 Task: Search one way flight ticket for 4 adults, 2 children, 2 infants in seat and 1 infant on lap in premium economy from Mesa: Phoenix-mesa Gateway Airport (formerly Williams Afb) to Fort Wayne: Fort Wayne International Airport on 5-4-2023. Choice of flights is Alaska. Number of bags: 2 carry on bags. Price is upto 79000. Outbound departure time preference is 23:30.
Action: Mouse moved to (334, 294)
Screenshot: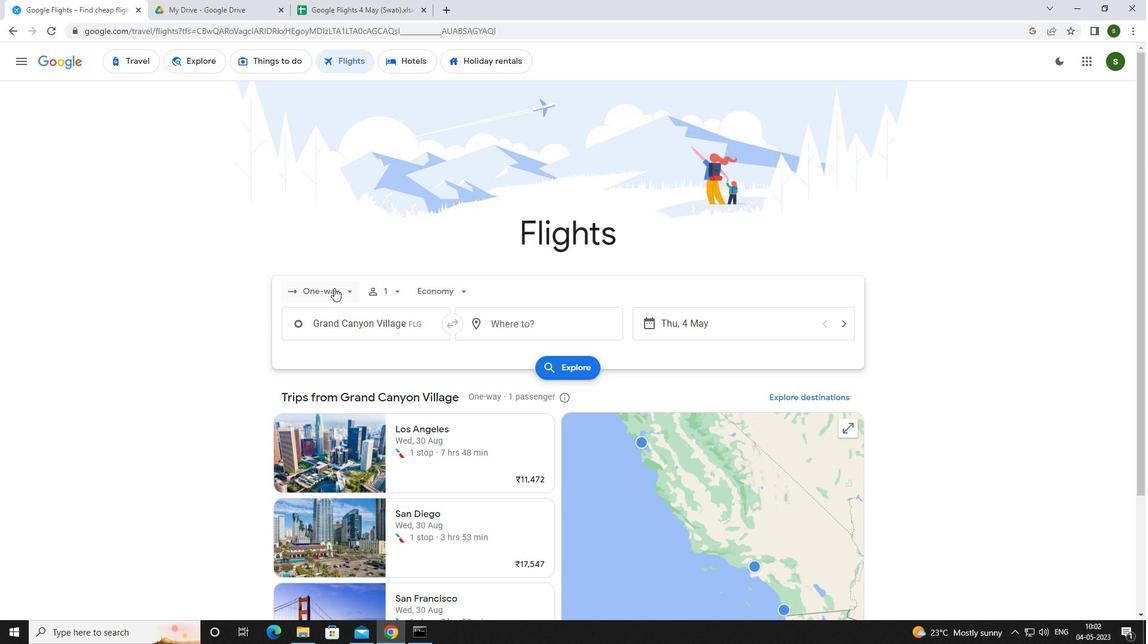 
Action: Mouse pressed left at (334, 294)
Screenshot: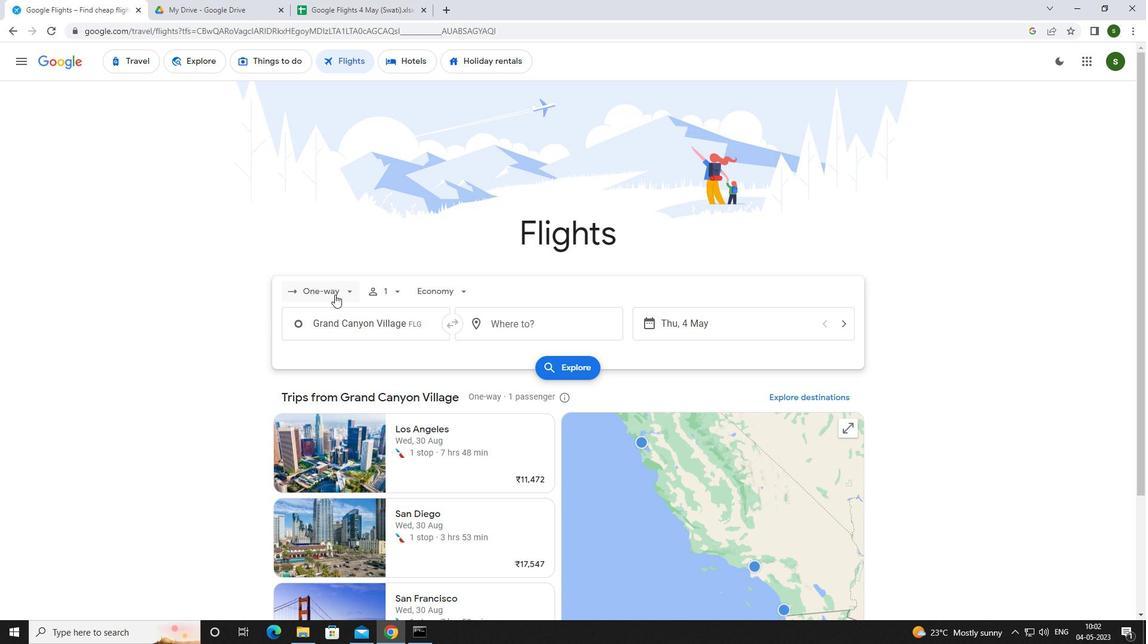 
Action: Mouse moved to (330, 346)
Screenshot: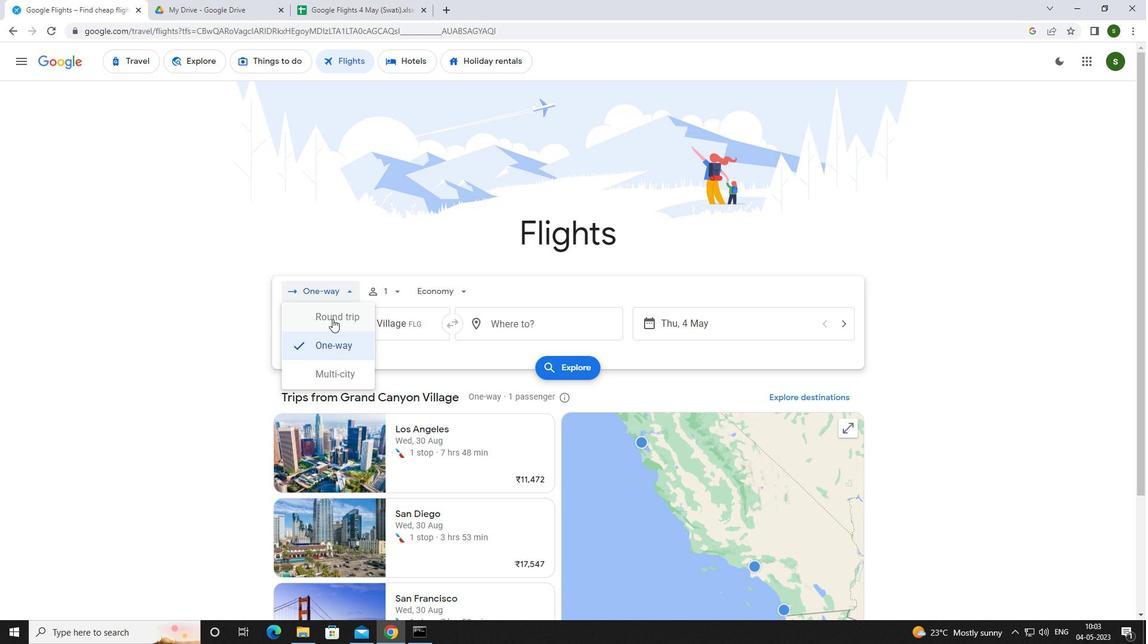 
Action: Mouse pressed left at (330, 346)
Screenshot: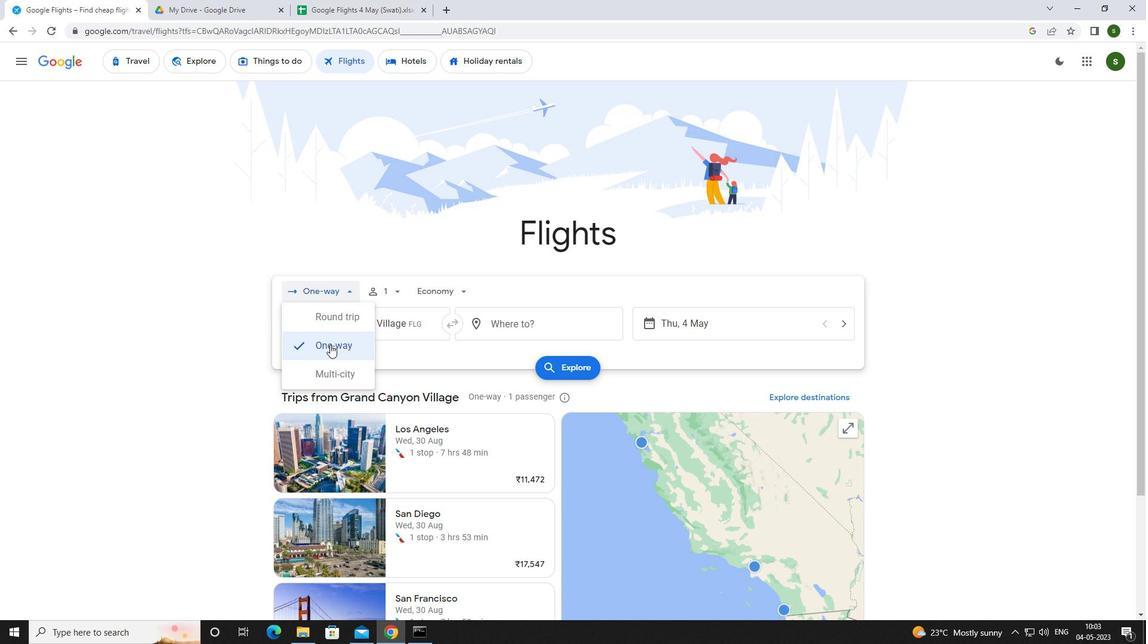 
Action: Mouse moved to (400, 293)
Screenshot: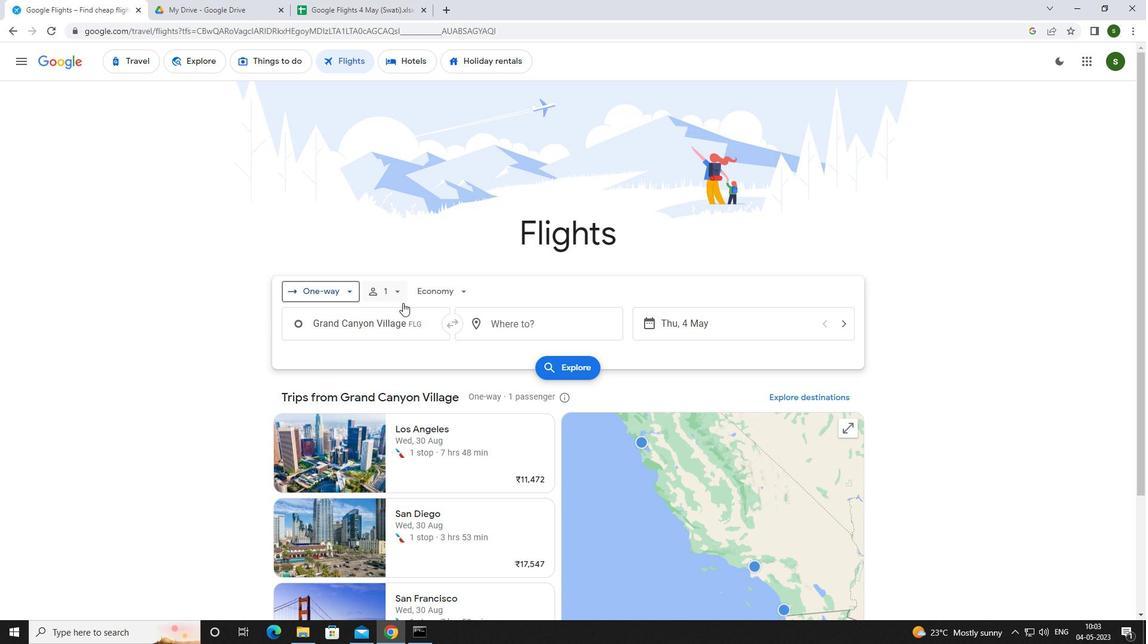 
Action: Mouse pressed left at (400, 293)
Screenshot: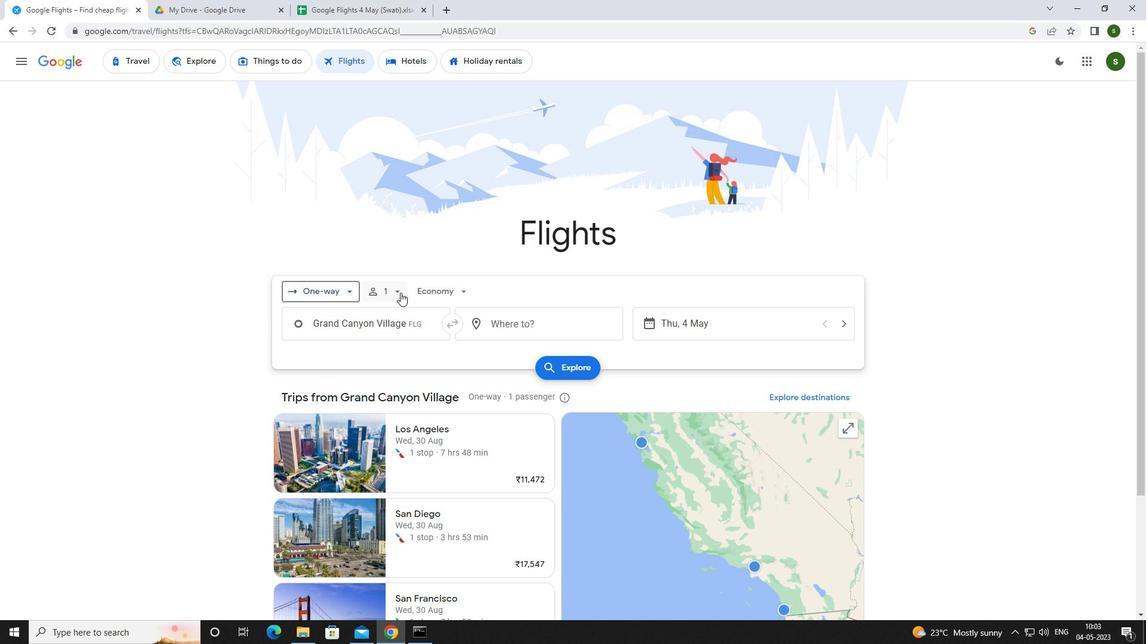 
Action: Mouse moved to (490, 317)
Screenshot: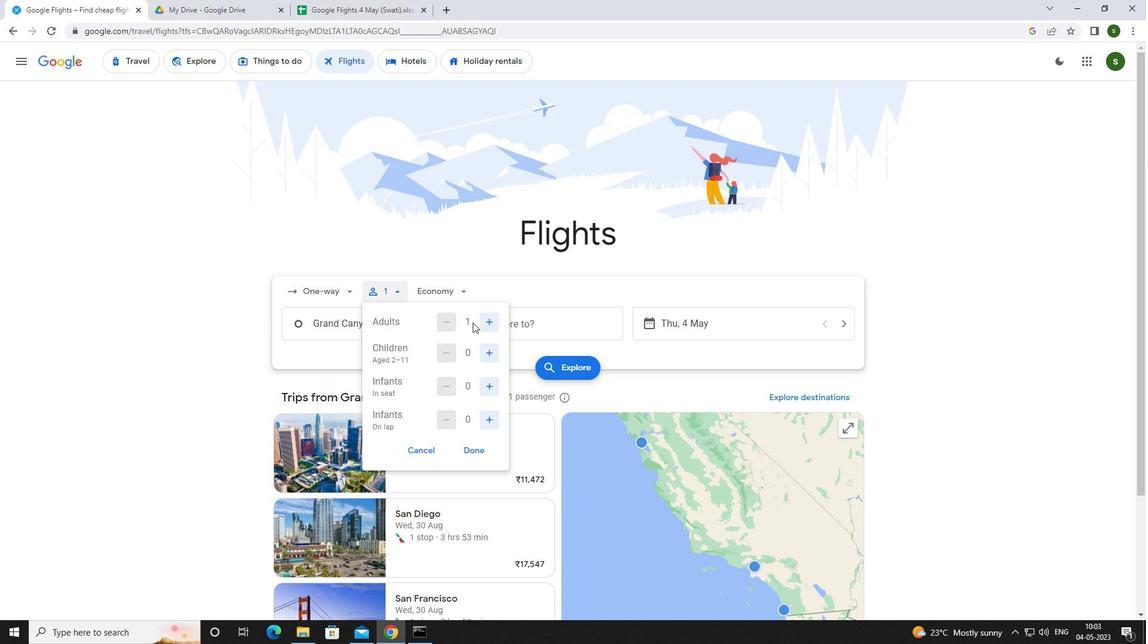 
Action: Mouse pressed left at (490, 317)
Screenshot: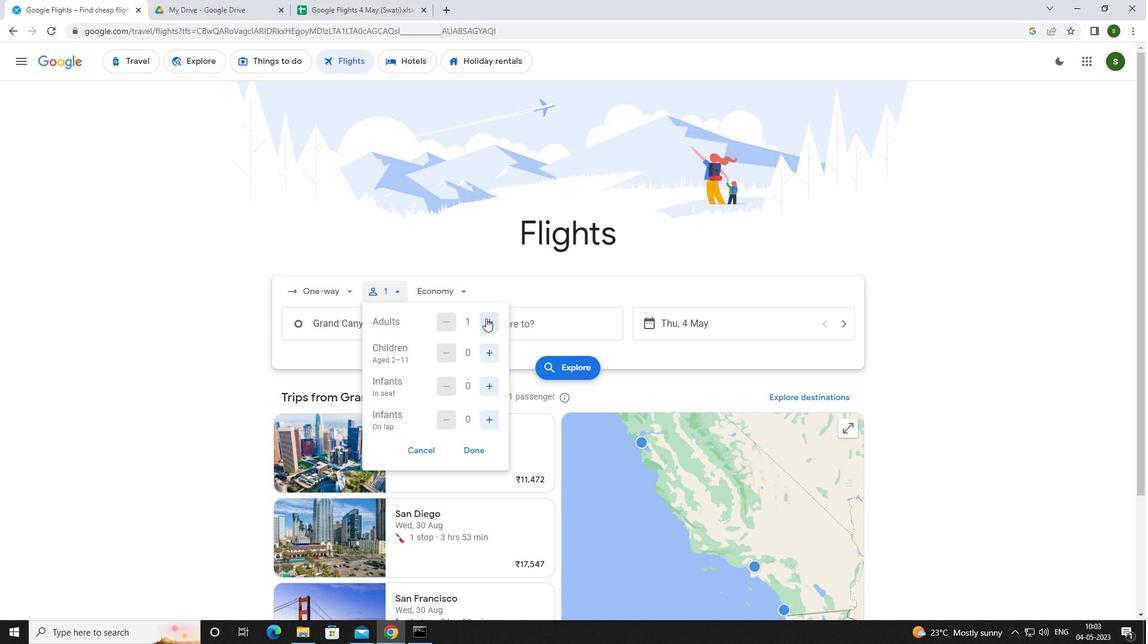 
Action: Mouse pressed left at (490, 317)
Screenshot: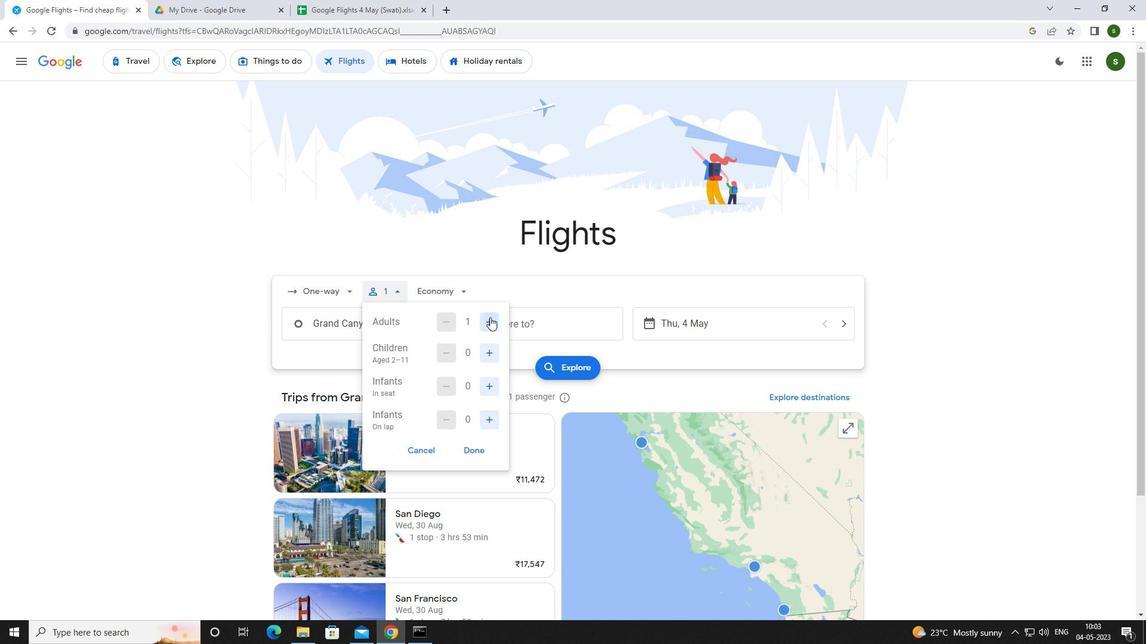 
Action: Mouse pressed left at (490, 317)
Screenshot: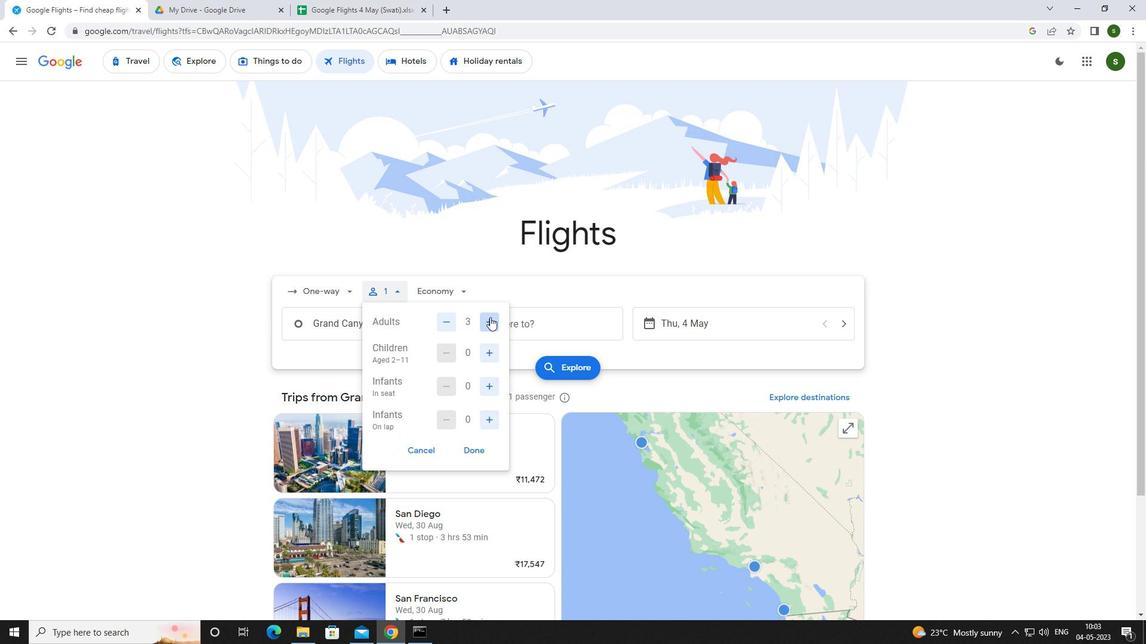 
Action: Mouse moved to (488, 360)
Screenshot: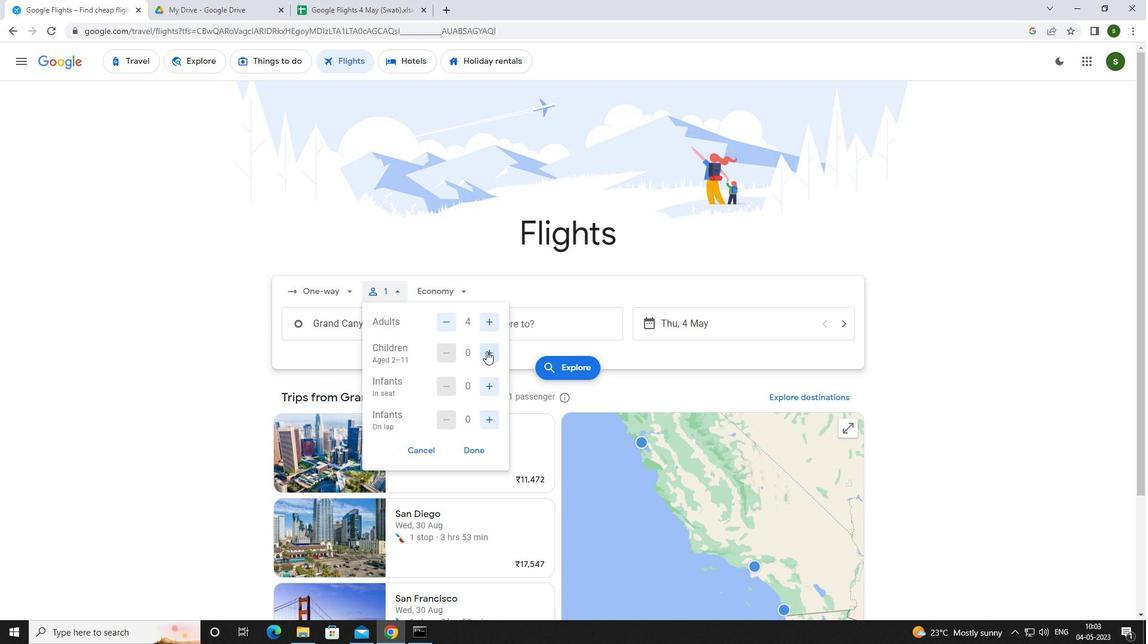 
Action: Mouse pressed left at (488, 360)
Screenshot: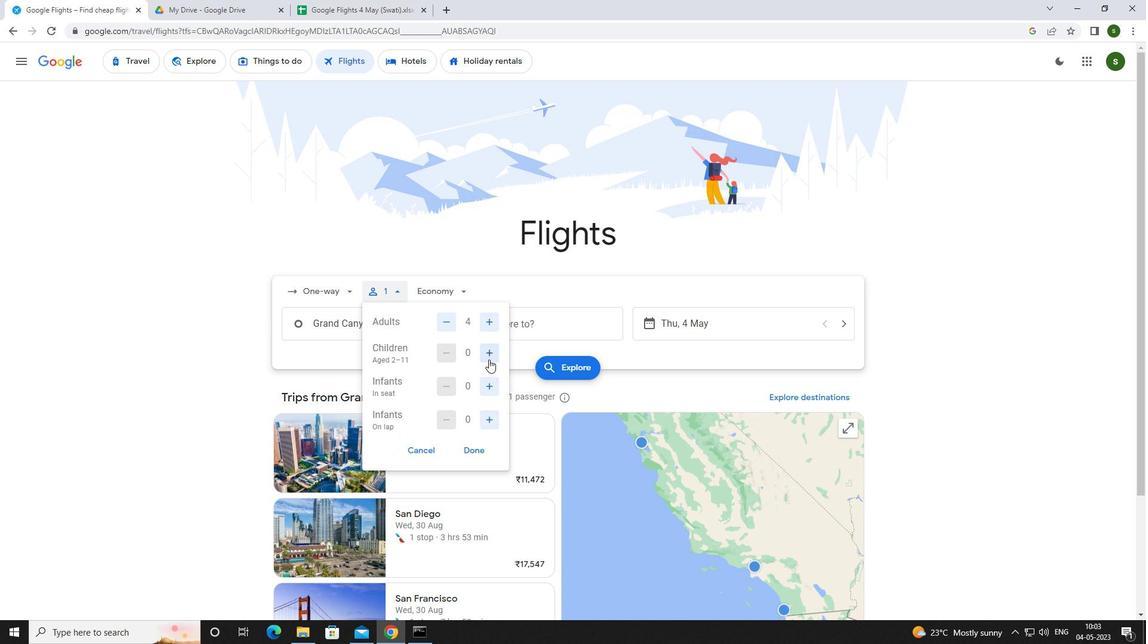 
Action: Mouse pressed left at (488, 360)
Screenshot: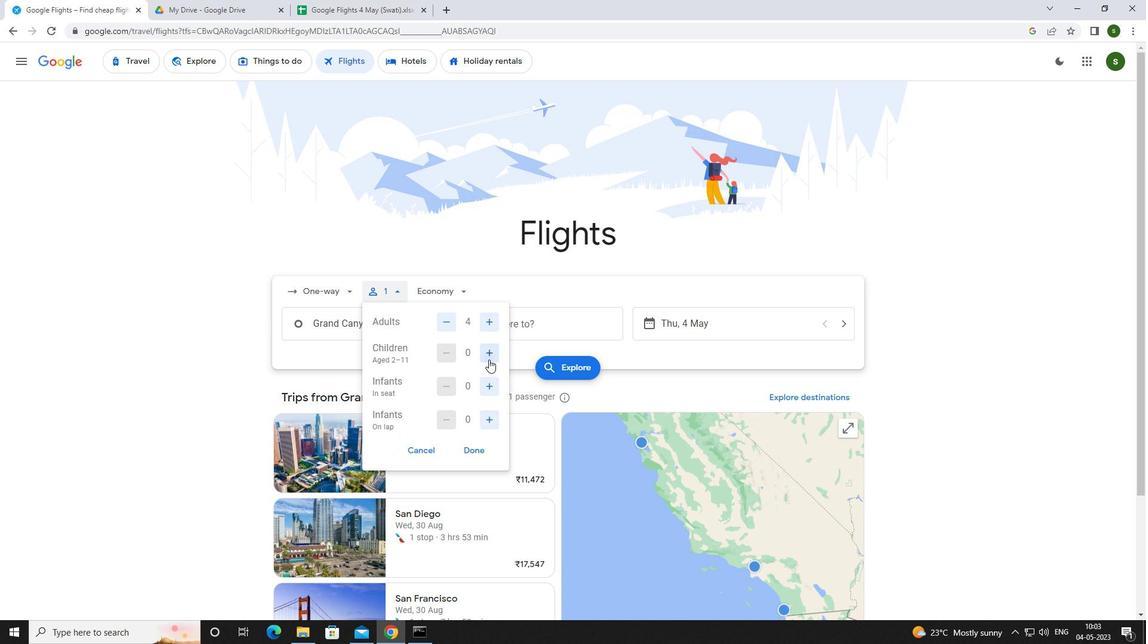 
Action: Mouse moved to (493, 386)
Screenshot: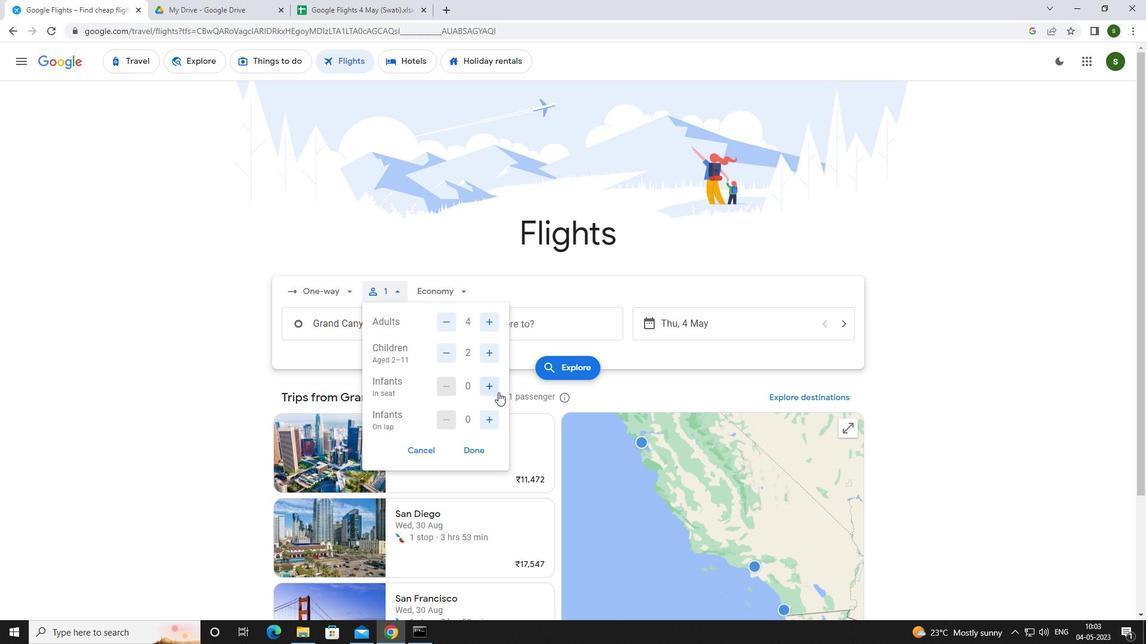 
Action: Mouse pressed left at (493, 386)
Screenshot: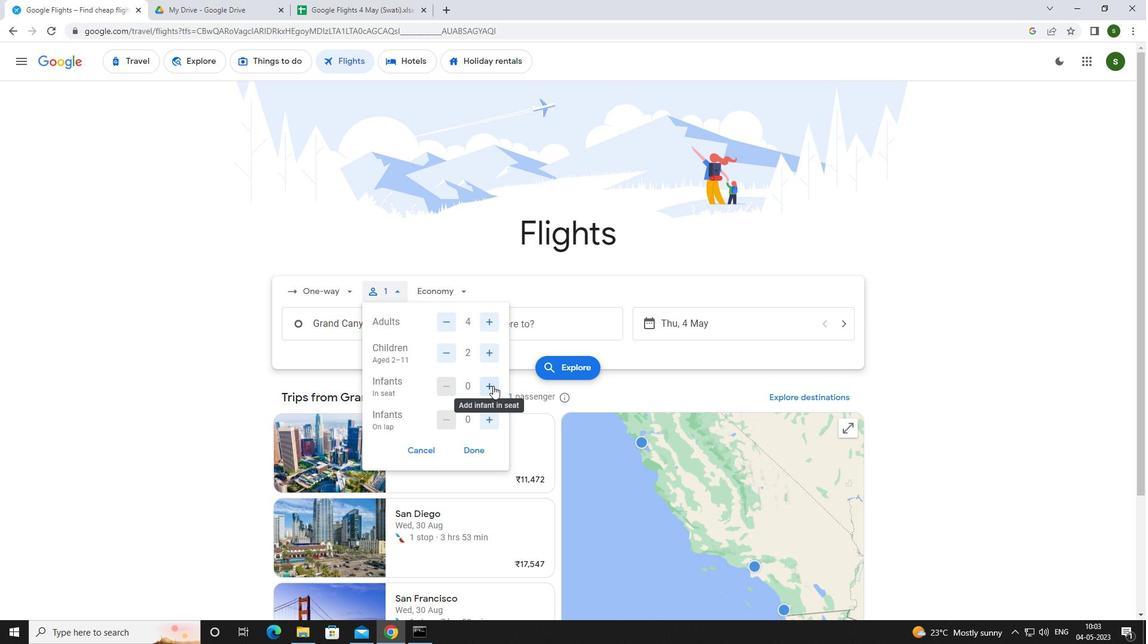 
Action: Mouse pressed left at (493, 386)
Screenshot: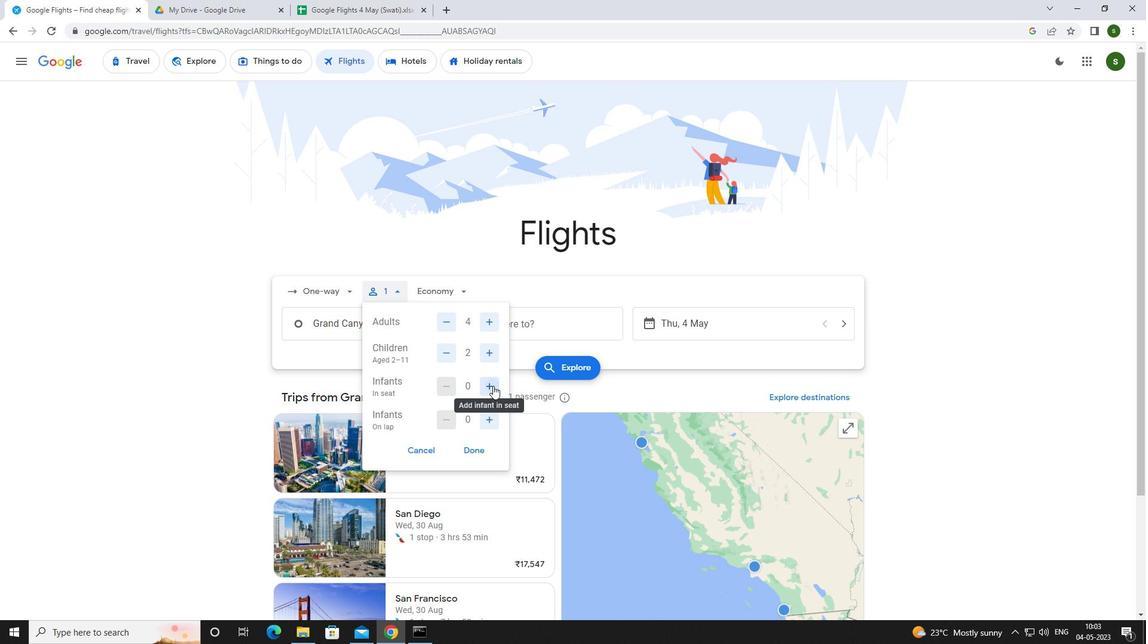 
Action: Mouse moved to (491, 417)
Screenshot: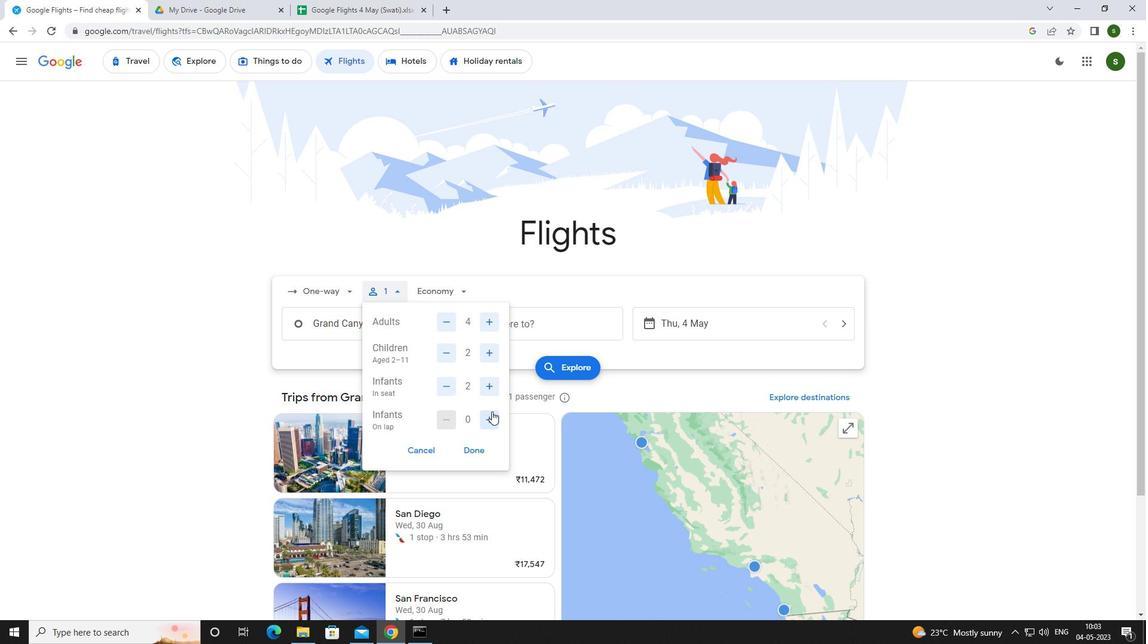 
Action: Mouse pressed left at (491, 417)
Screenshot: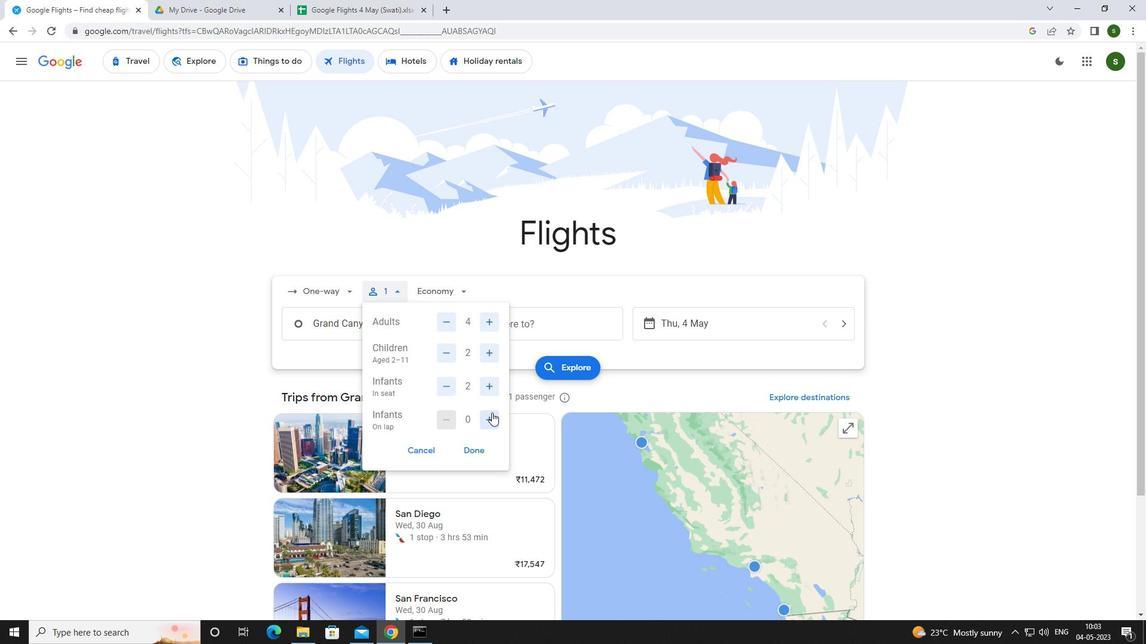 
Action: Mouse moved to (456, 288)
Screenshot: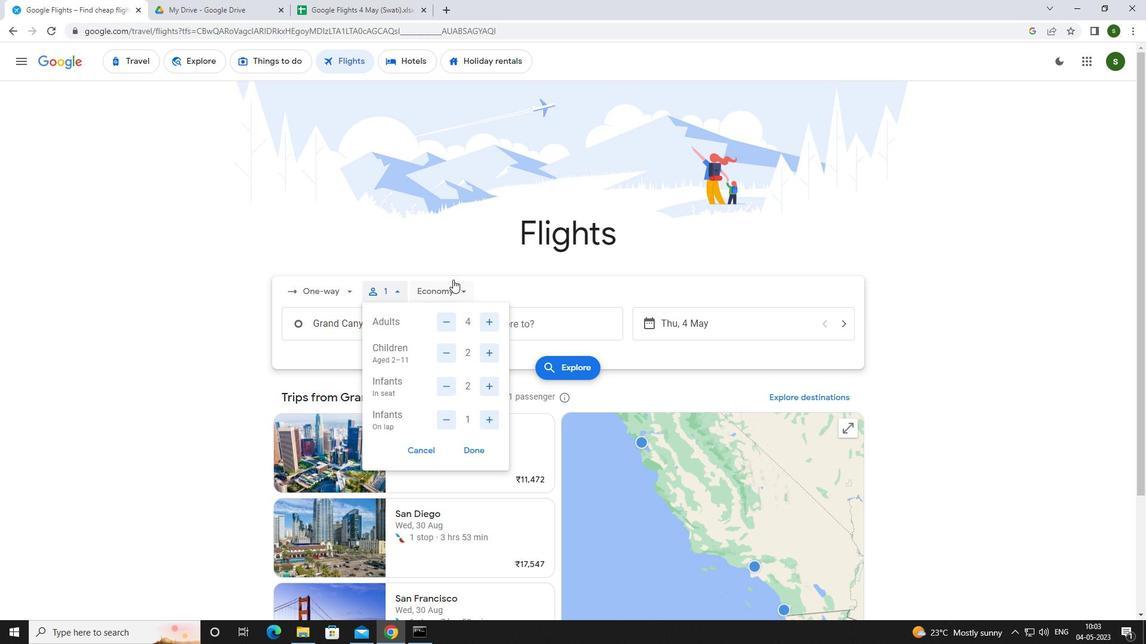 
Action: Mouse pressed left at (456, 288)
Screenshot: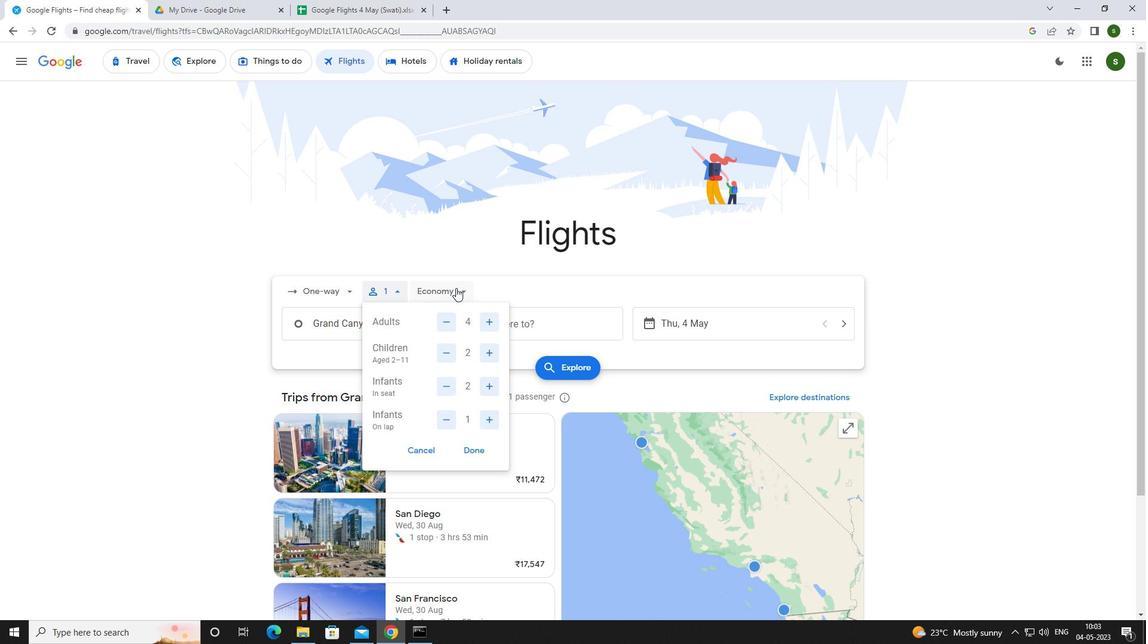 
Action: Mouse moved to (466, 346)
Screenshot: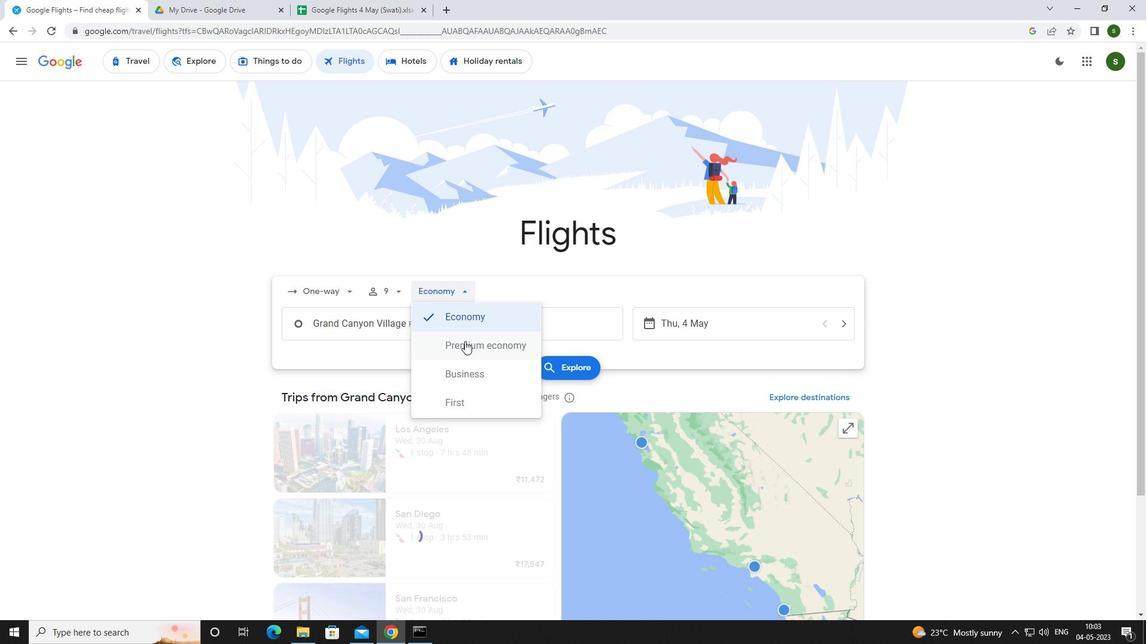 
Action: Mouse pressed left at (466, 346)
Screenshot: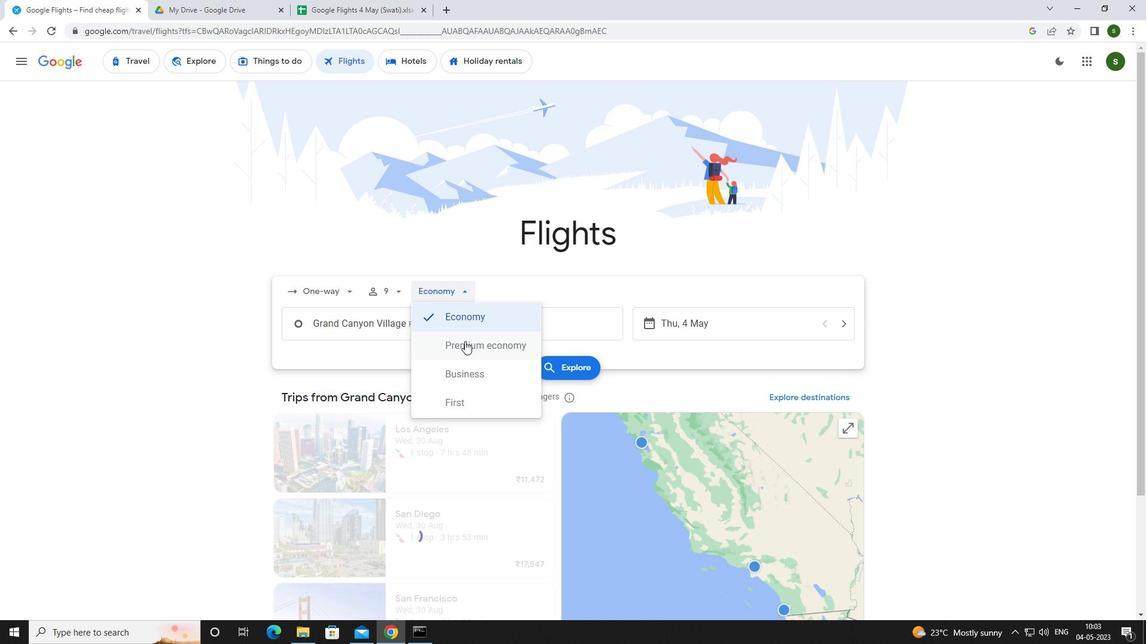 
Action: Mouse moved to (425, 321)
Screenshot: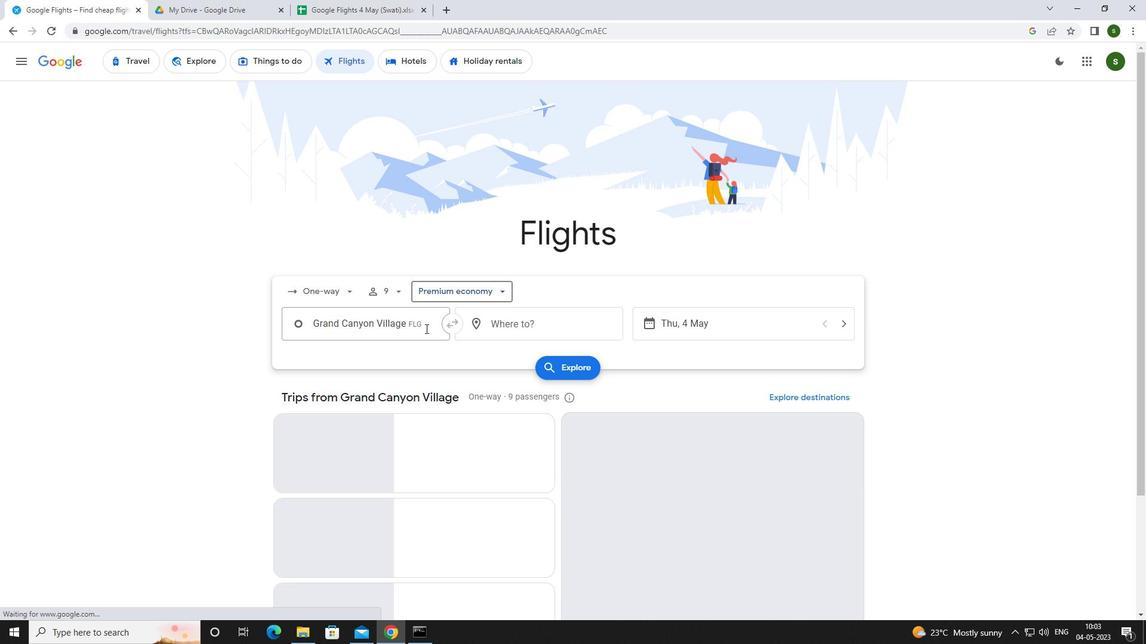 
Action: Mouse pressed left at (425, 321)
Screenshot: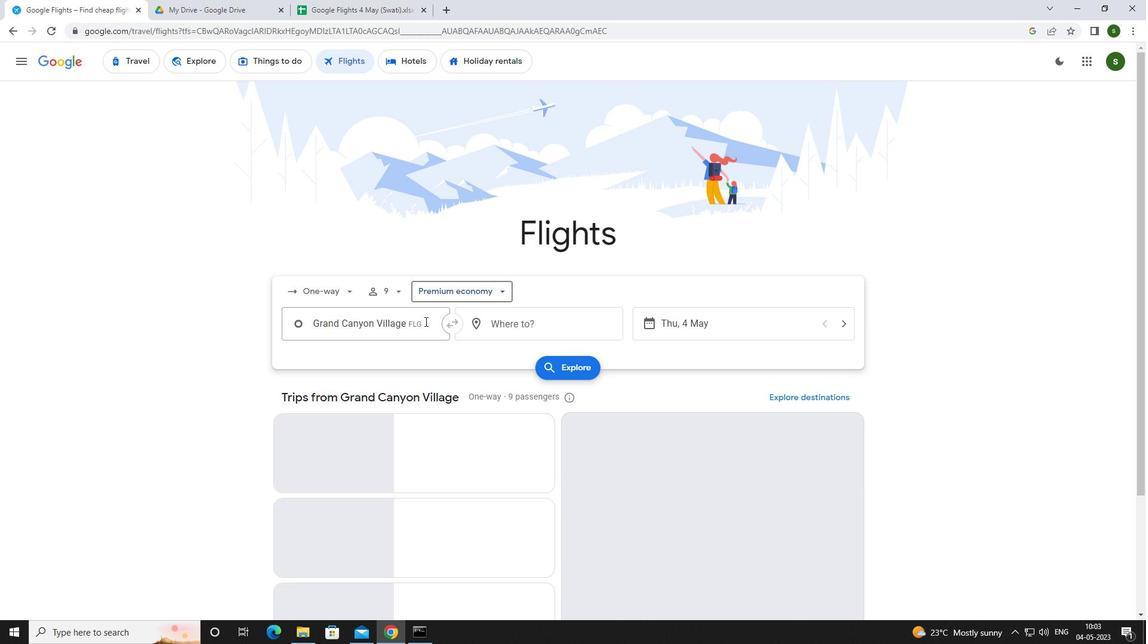 
Action: Key pressed <Key.caps_lock>m<Key.caps_lock>esa
Screenshot: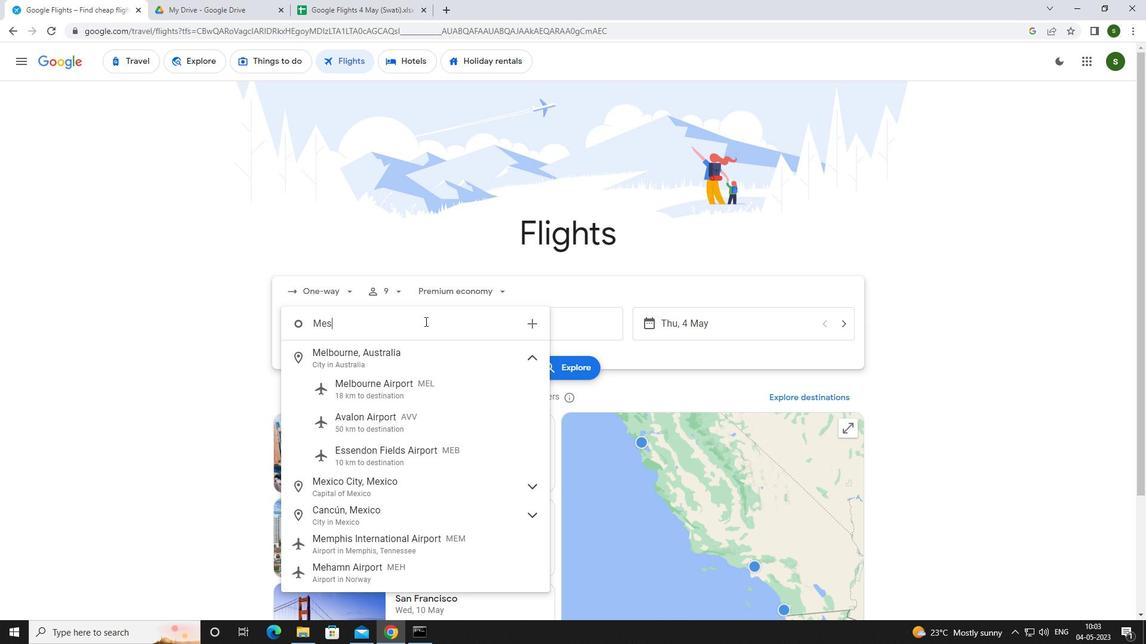 
Action: Mouse moved to (440, 537)
Screenshot: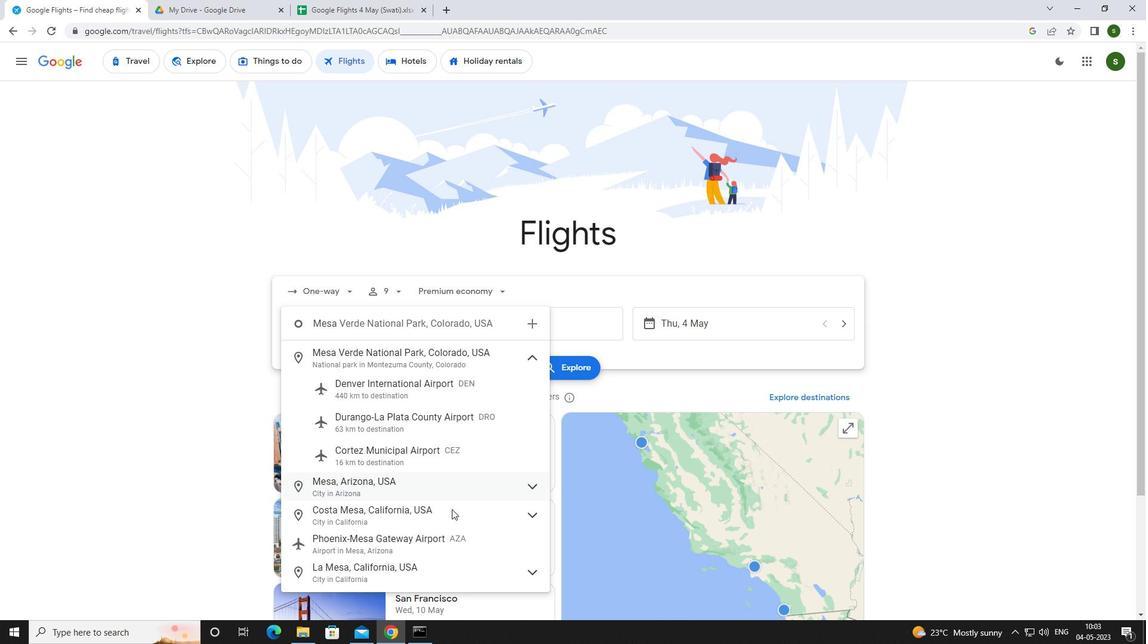 
Action: Mouse pressed left at (440, 537)
Screenshot: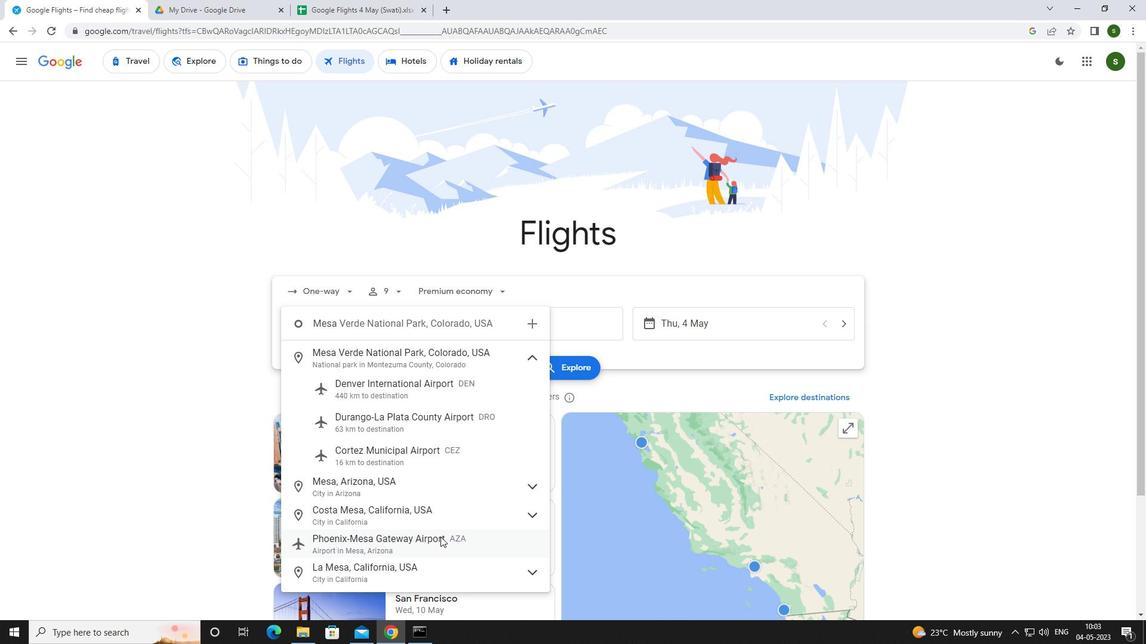 
Action: Mouse moved to (531, 321)
Screenshot: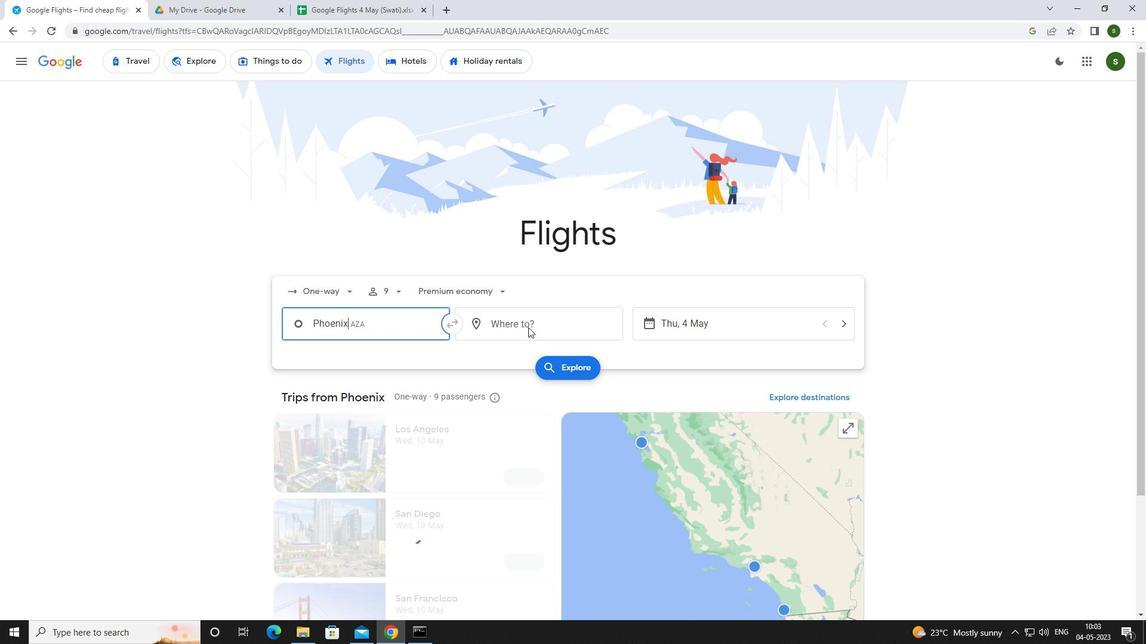 
Action: Mouse pressed left at (531, 321)
Screenshot: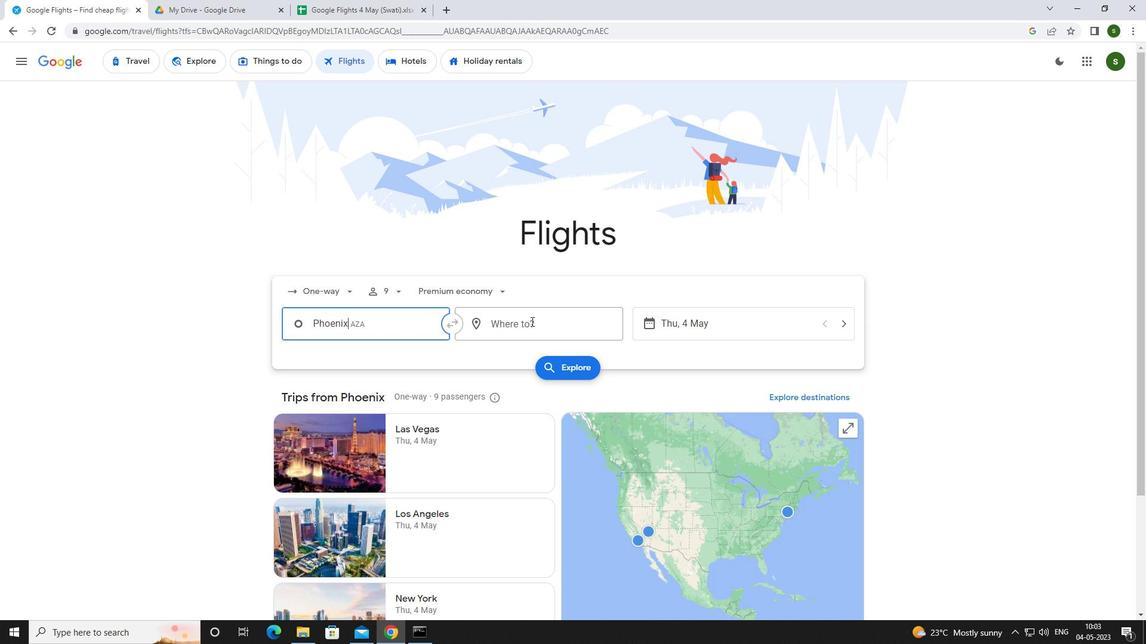 
Action: Mouse moved to (494, 317)
Screenshot: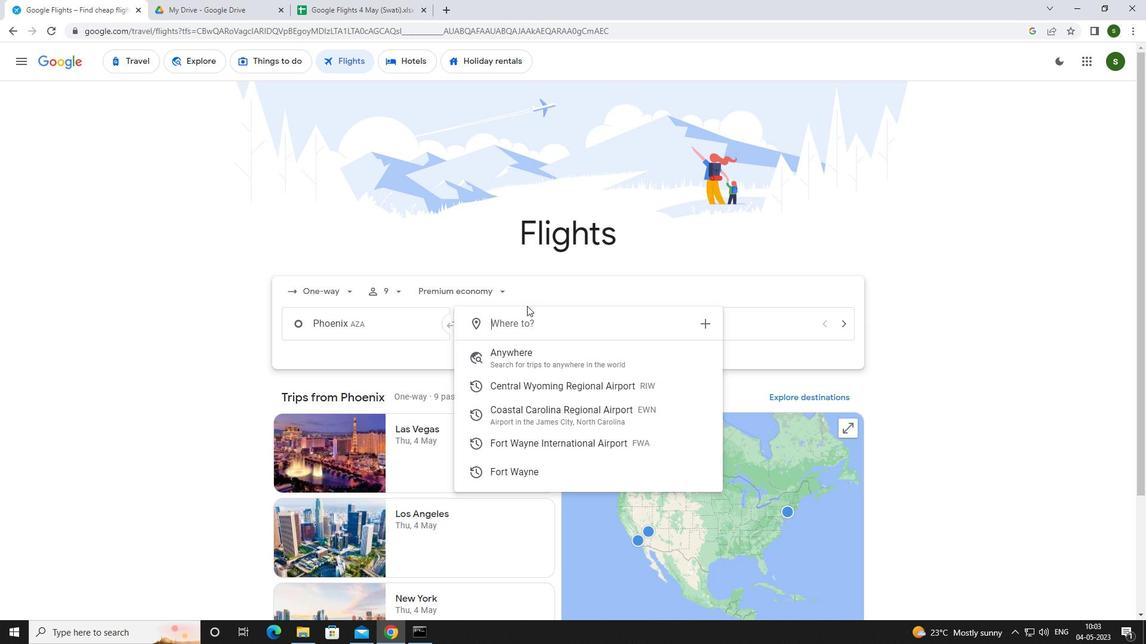 
Action: Key pressed <Key.caps_lock>f<Key.caps_lock>ort<Key.space><Key.caps_lock>w<Key.caps_lock>a
Screenshot: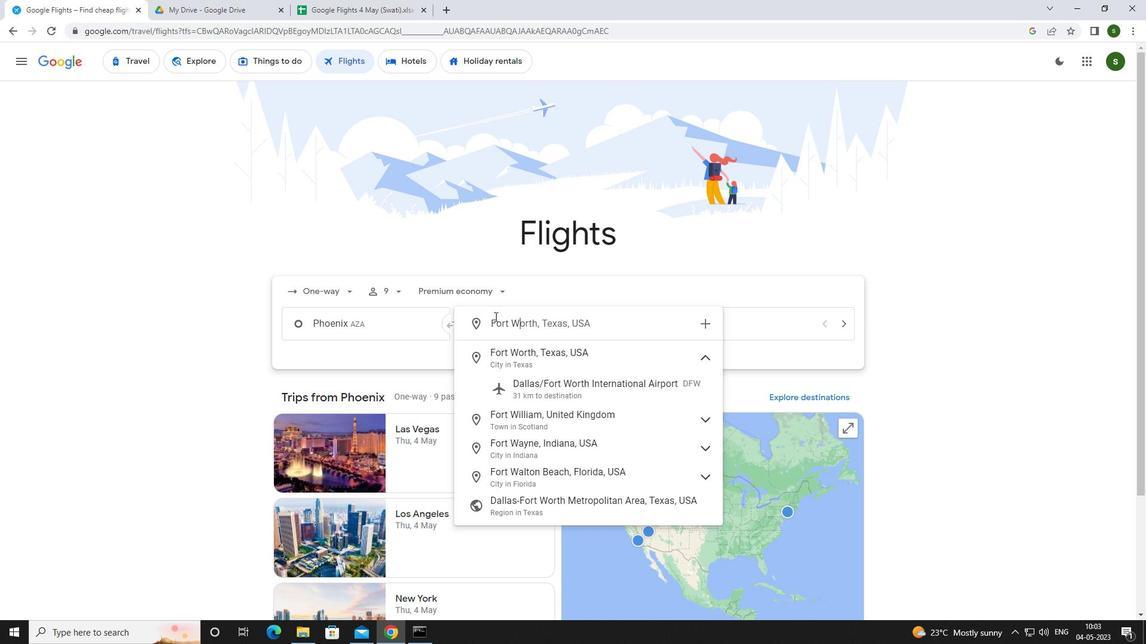 
Action: Mouse moved to (547, 400)
Screenshot: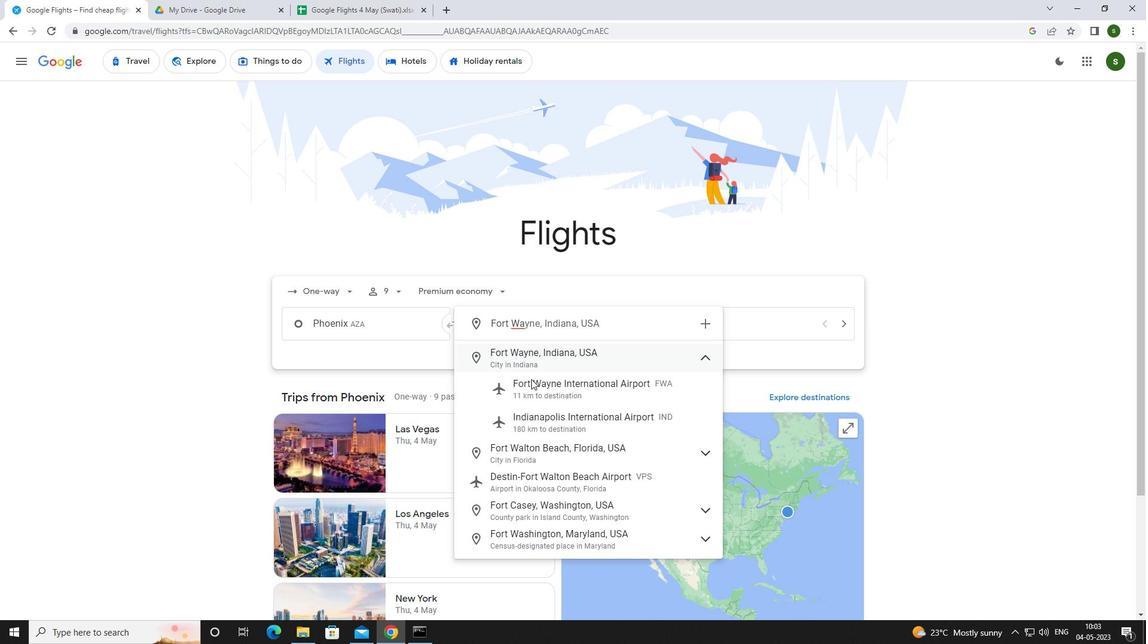 
Action: Mouse pressed left at (547, 400)
Screenshot: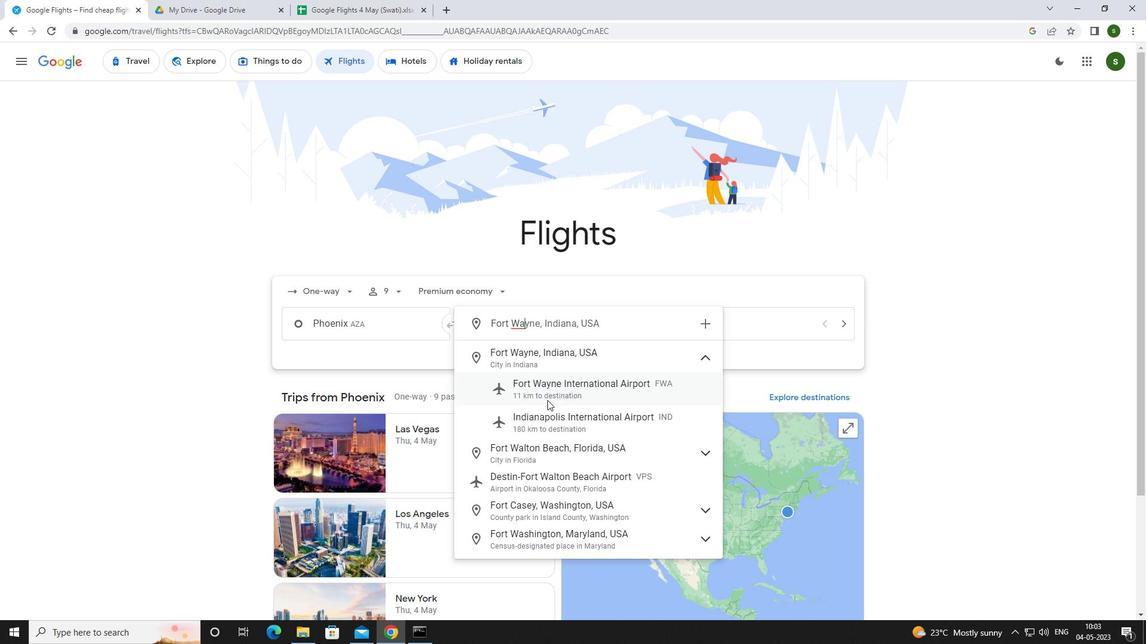
Action: Mouse moved to (727, 328)
Screenshot: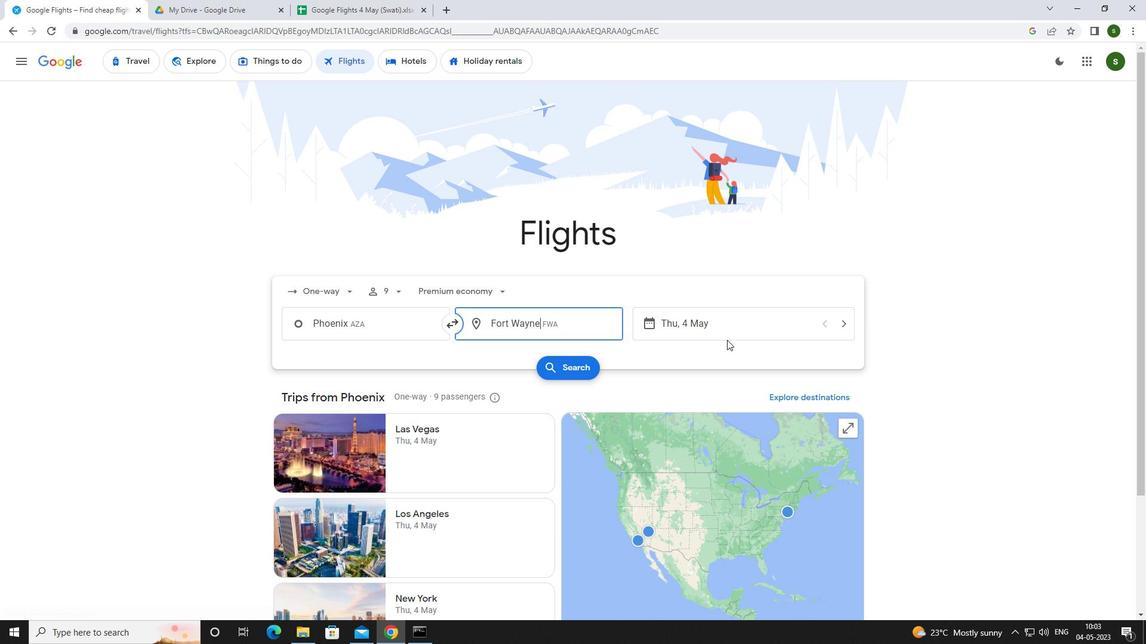 
Action: Mouse pressed left at (727, 328)
Screenshot: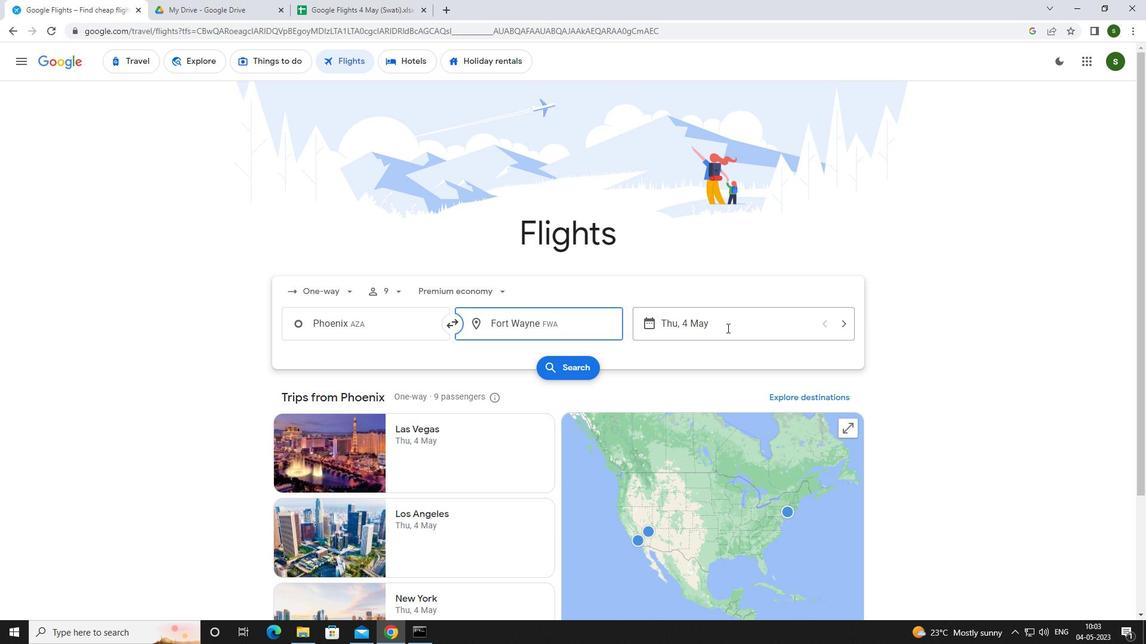 
Action: Mouse moved to (547, 409)
Screenshot: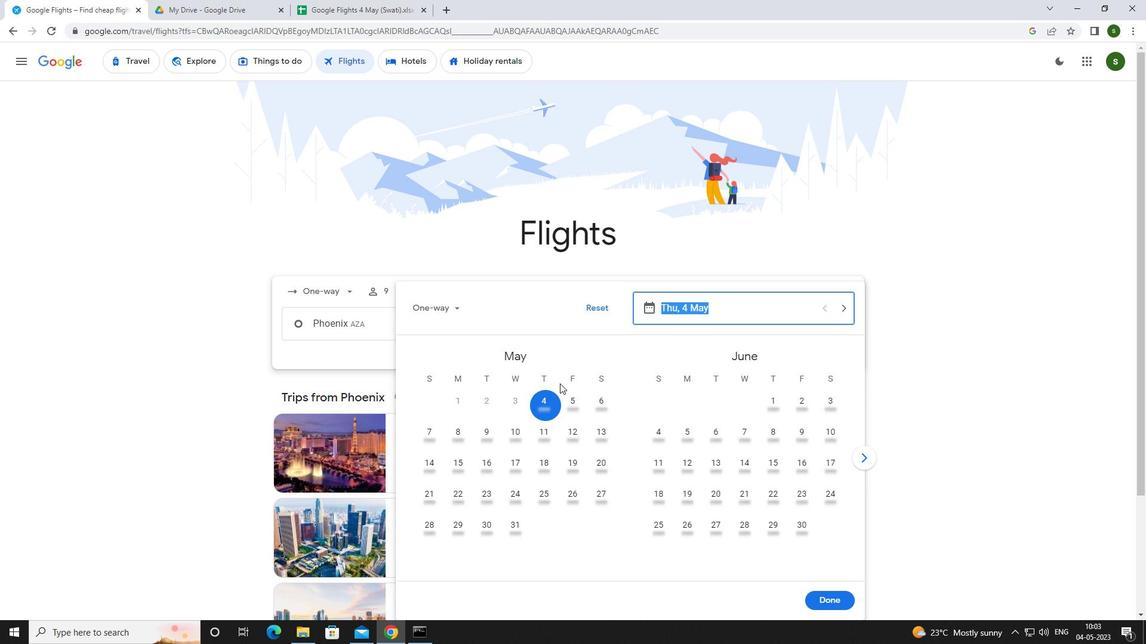 
Action: Mouse pressed left at (547, 409)
Screenshot: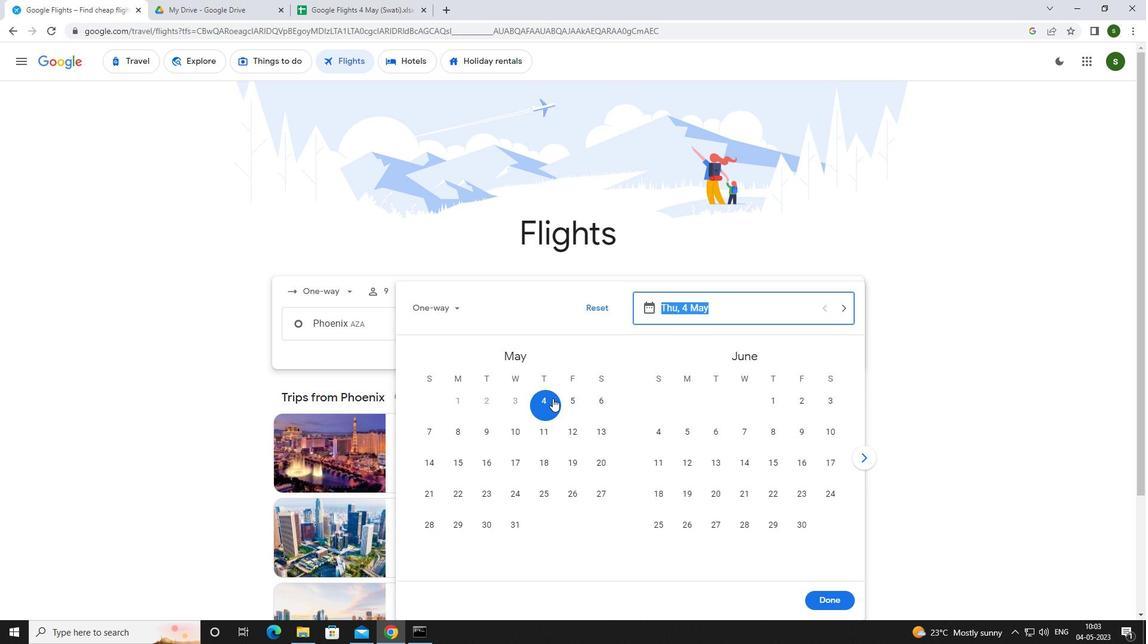 
Action: Mouse moved to (838, 605)
Screenshot: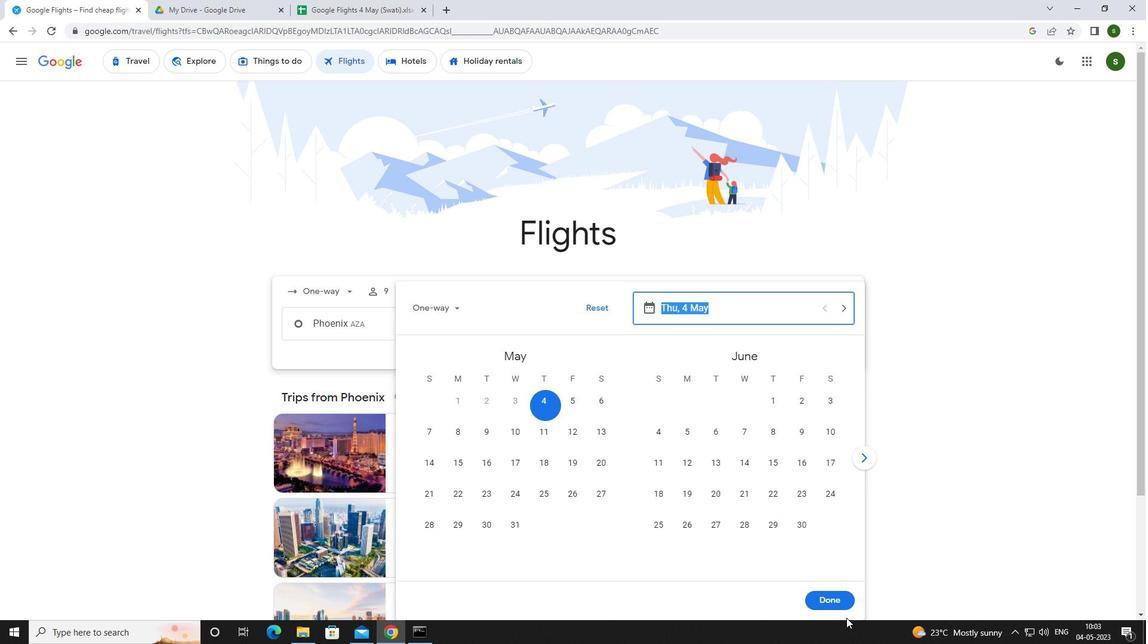 
Action: Mouse pressed left at (838, 605)
Screenshot: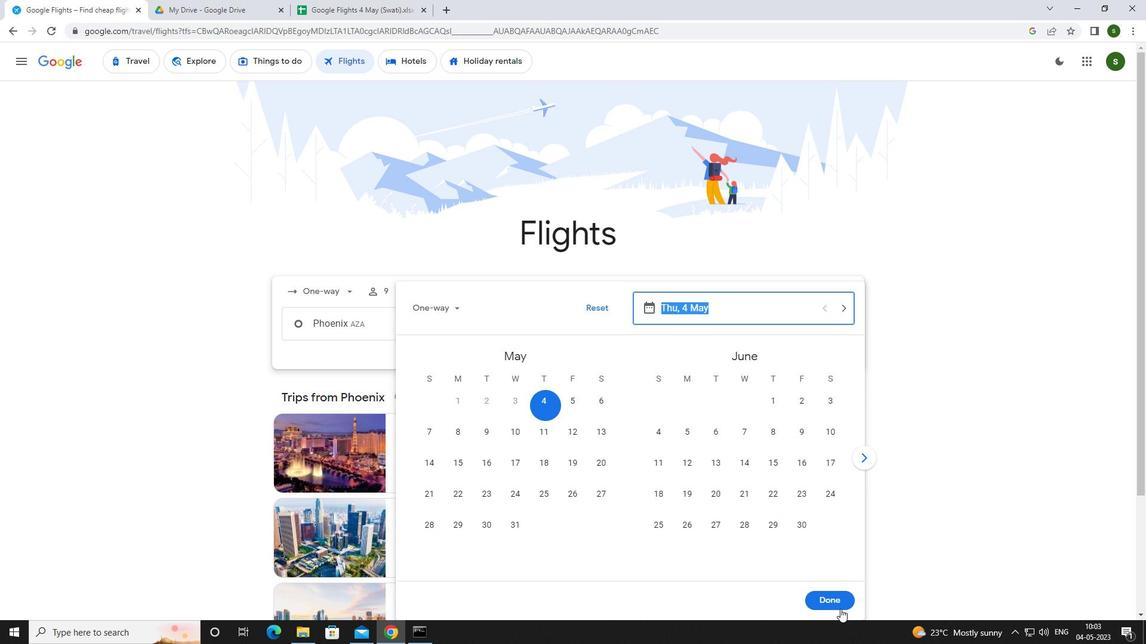 
Action: Mouse moved to (579, 373)
Screenshot: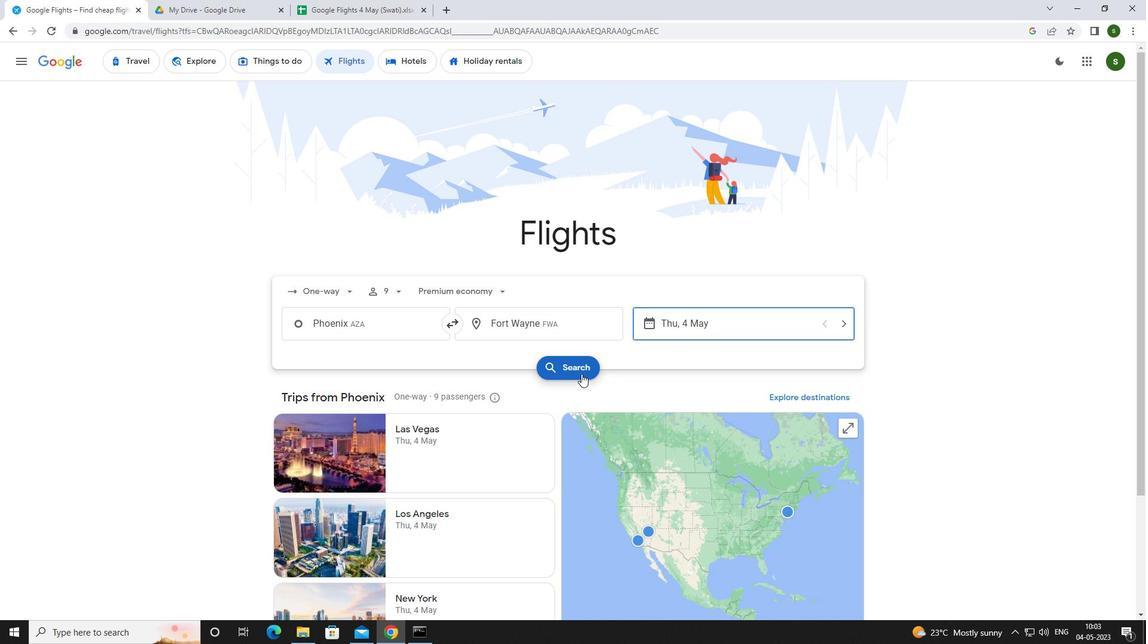 
Action: Mouse pressed left at (579, 373)
Screenshot: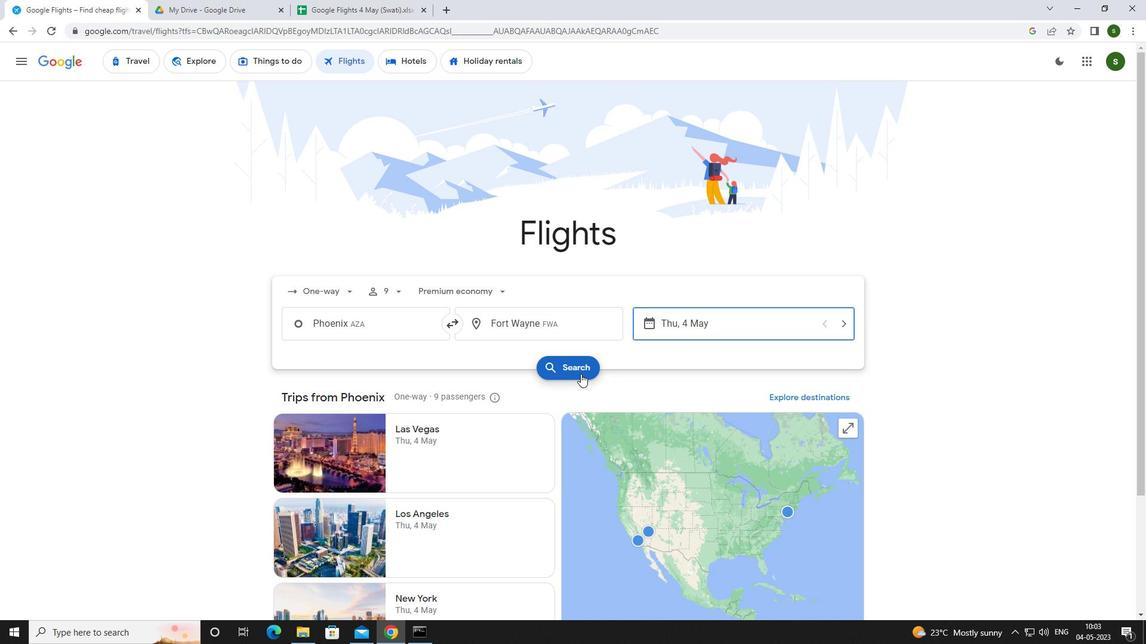 
Action: Mouse moved to (306, 176)
Screenshot: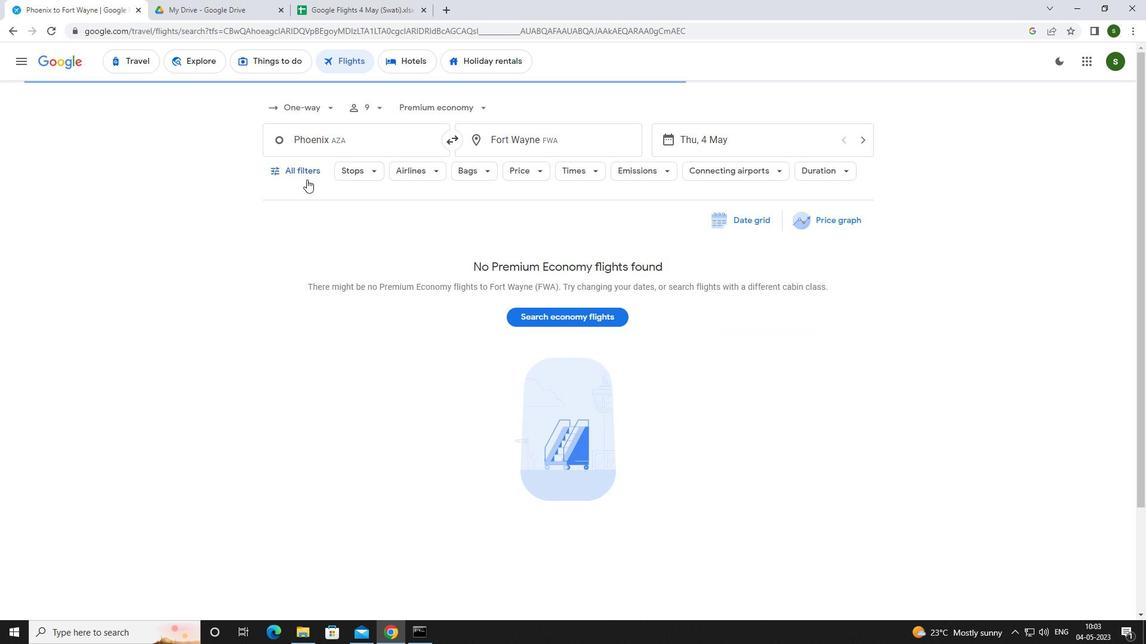 
Action: Mouse pressed left at (306, 176)
Screenshot: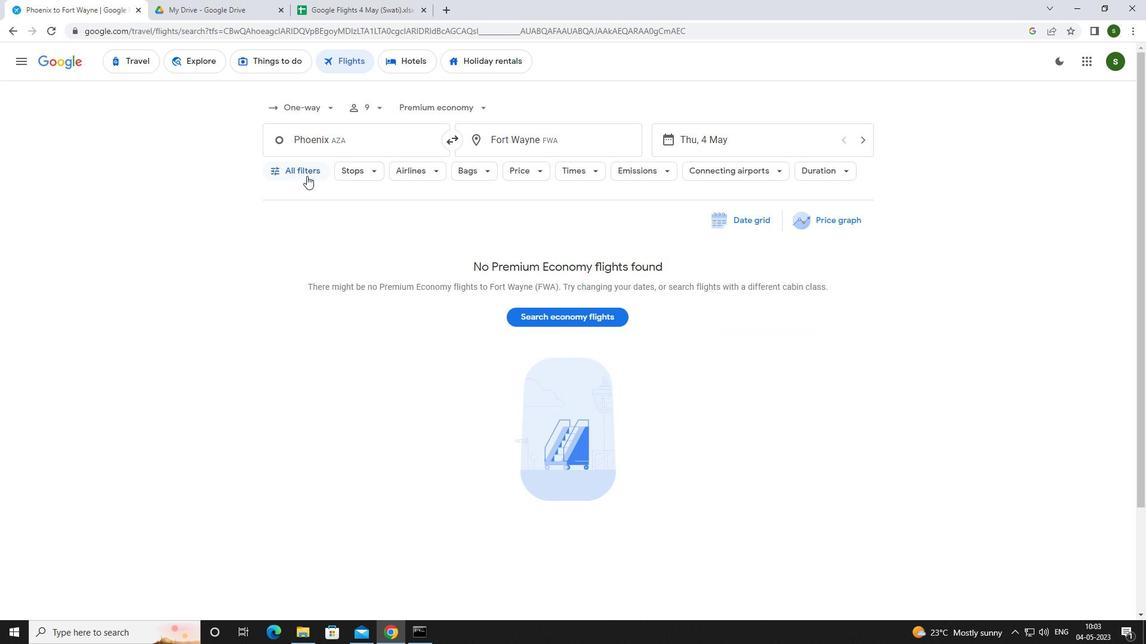 
Action: Mouse moved to (450, 423)
Screenshot: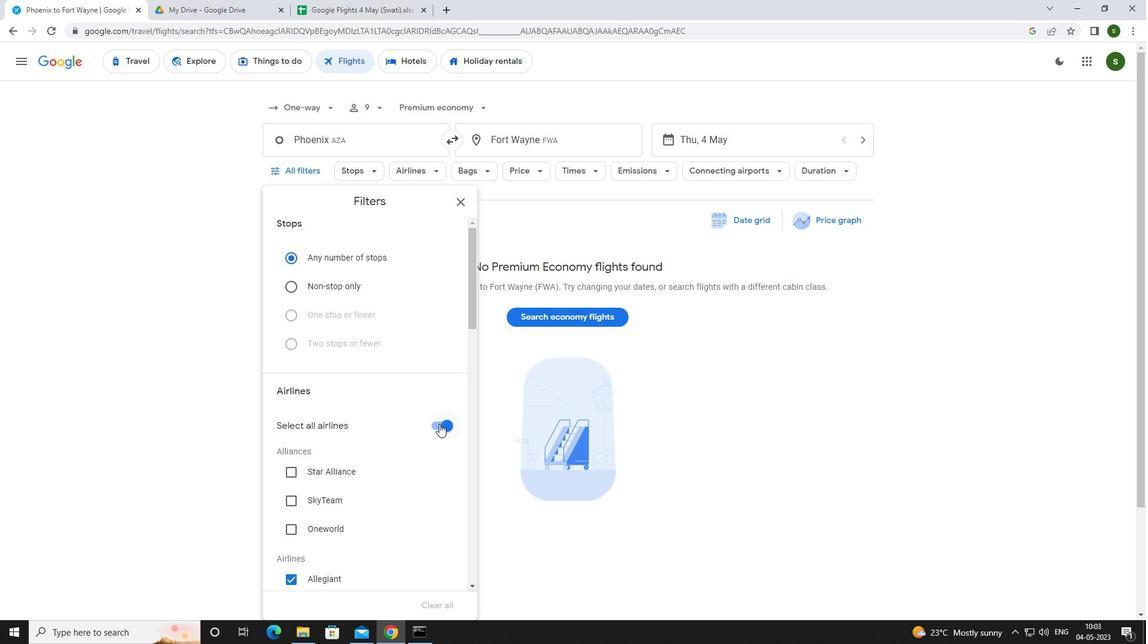
Action: Mouse pressed left at (450, 423)
Screenshot: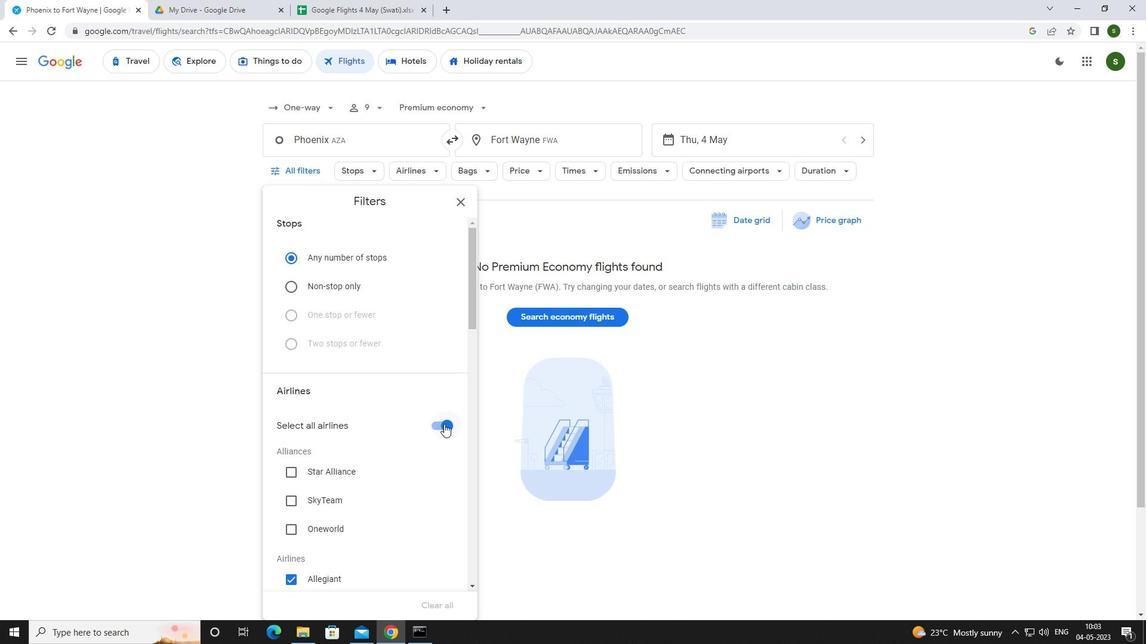 
Action: Mouse moved to (411, 383)
Screenshot: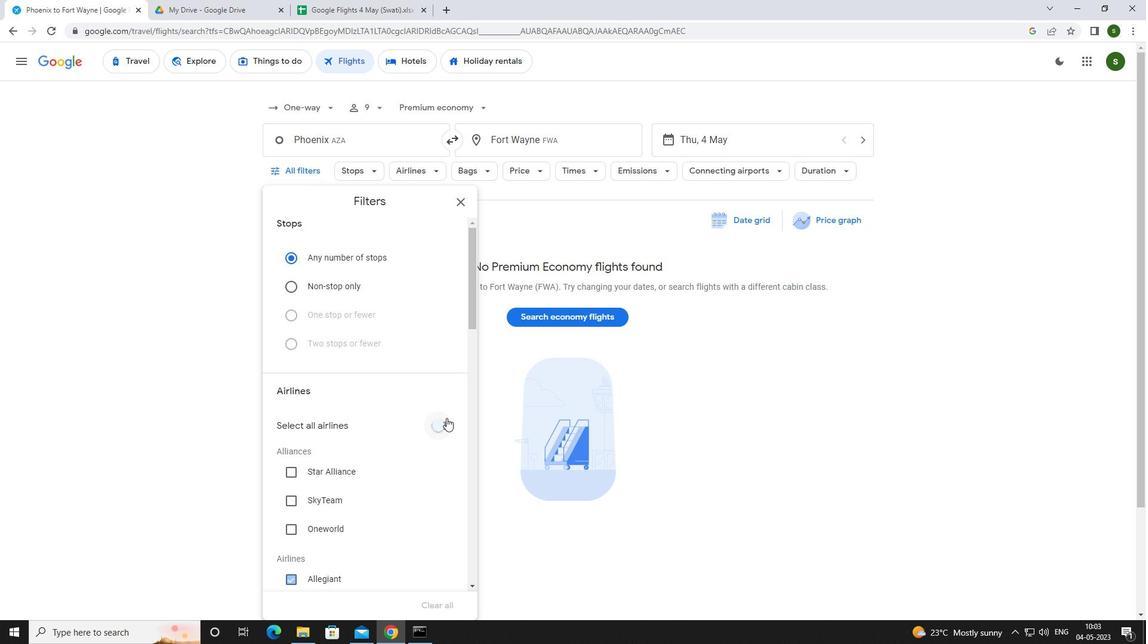 
Action: Mouse scrolled (411, 383) with delta (0, 0)
Screenshot: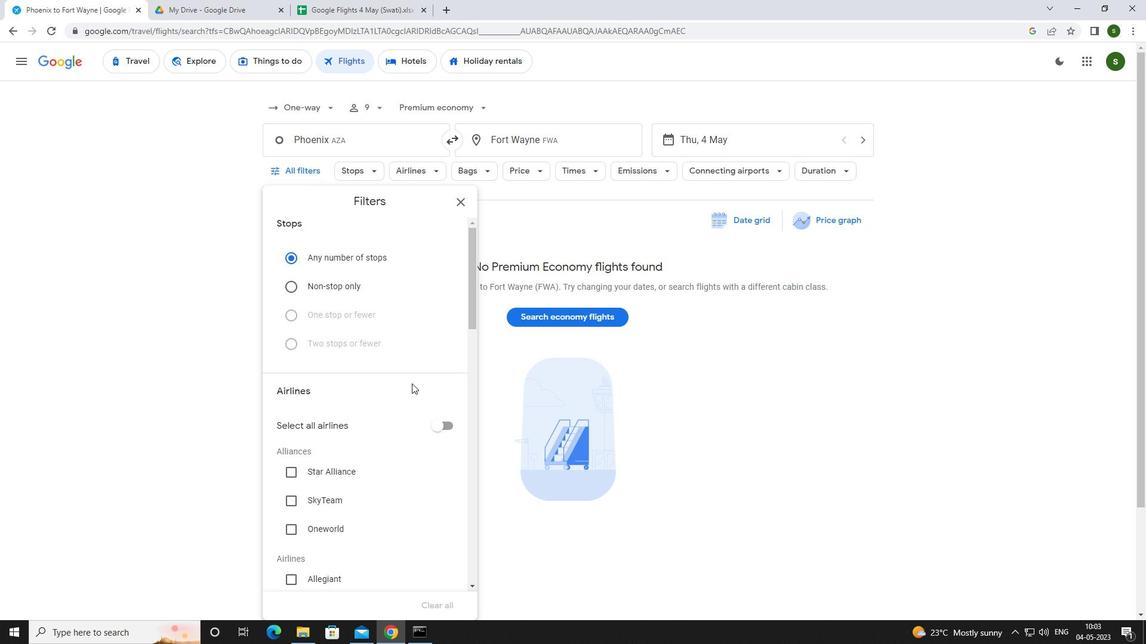 
Action: Mouse scrolled (411, 383) with delta (0, 0)
Screenshot: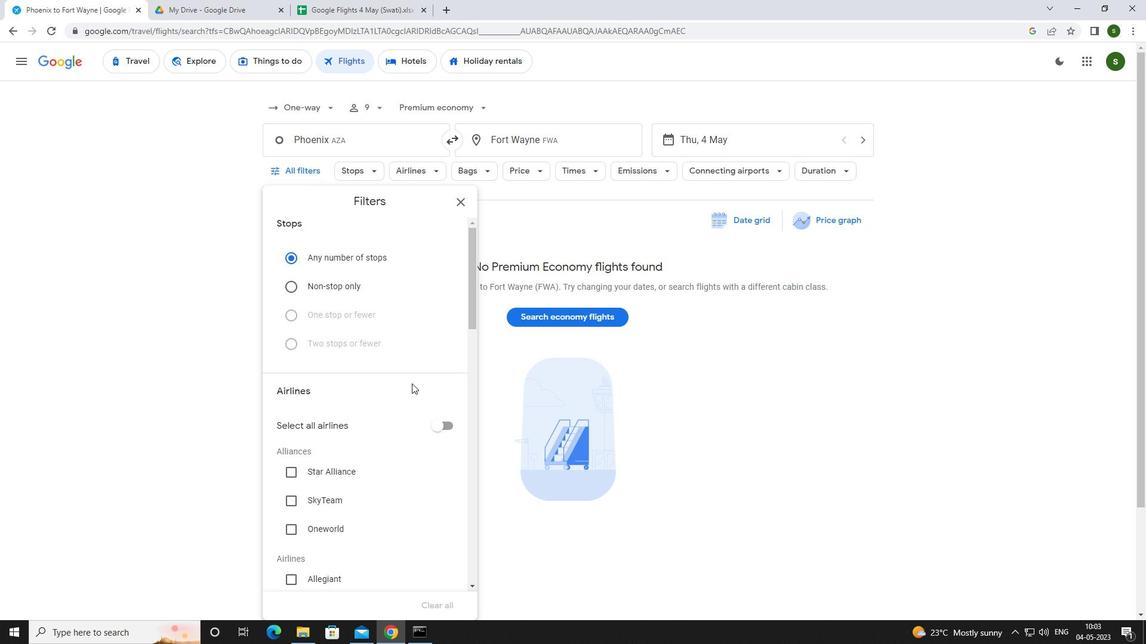 
Action: Mouse scrolled (411, 383) with delta (0, 0)
Screenshot: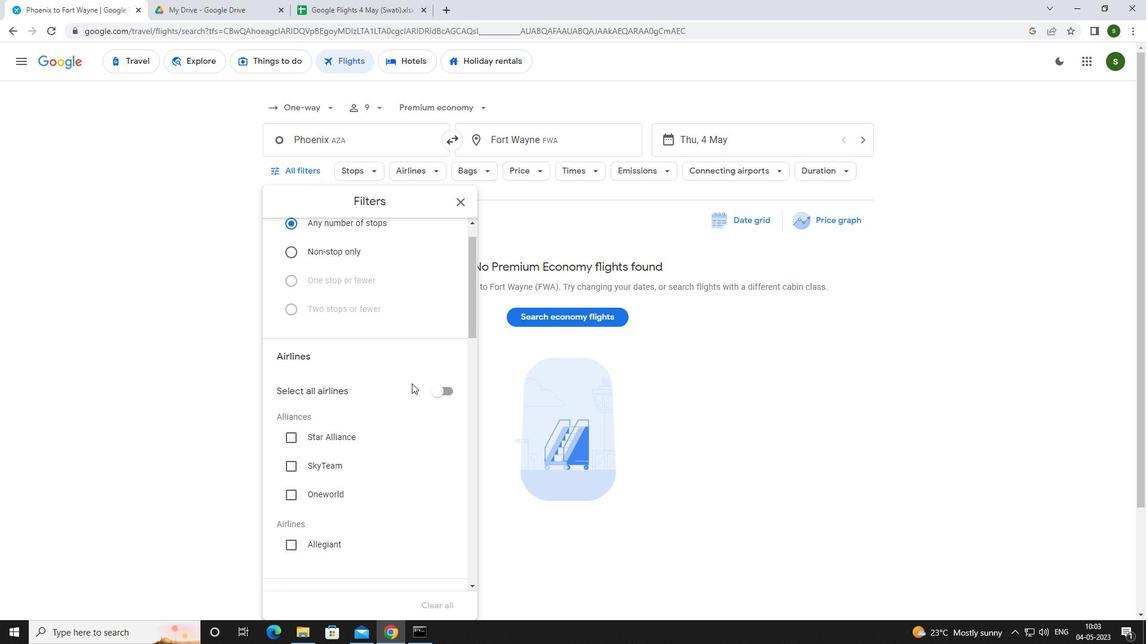 
Action: Mouse scrolled (411, 383) with delta (0, 0)
Screenshot: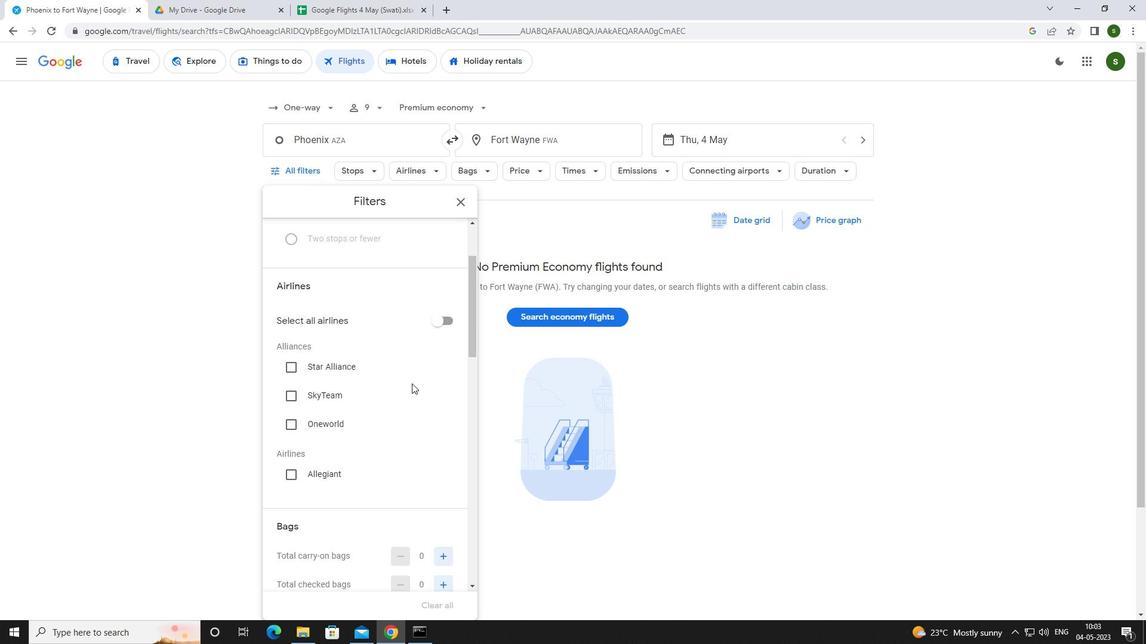 
Action: Mouse scrolled (411, 383) with delta (0, 0)
Screenshot: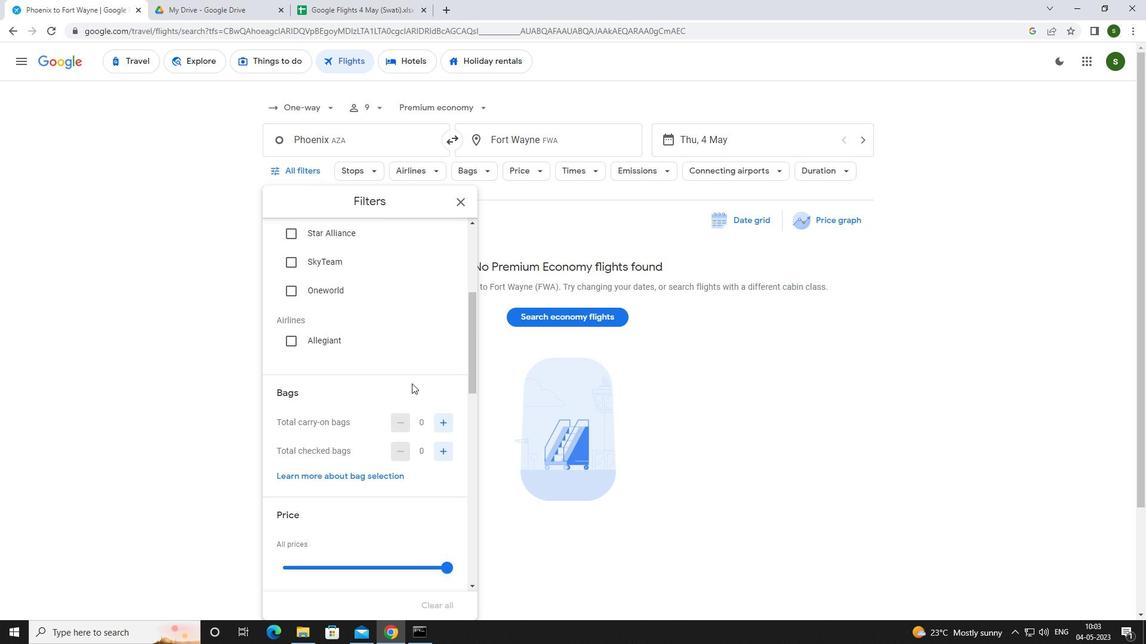 
Action: Mouse moved to (445, 355)
Screenshot: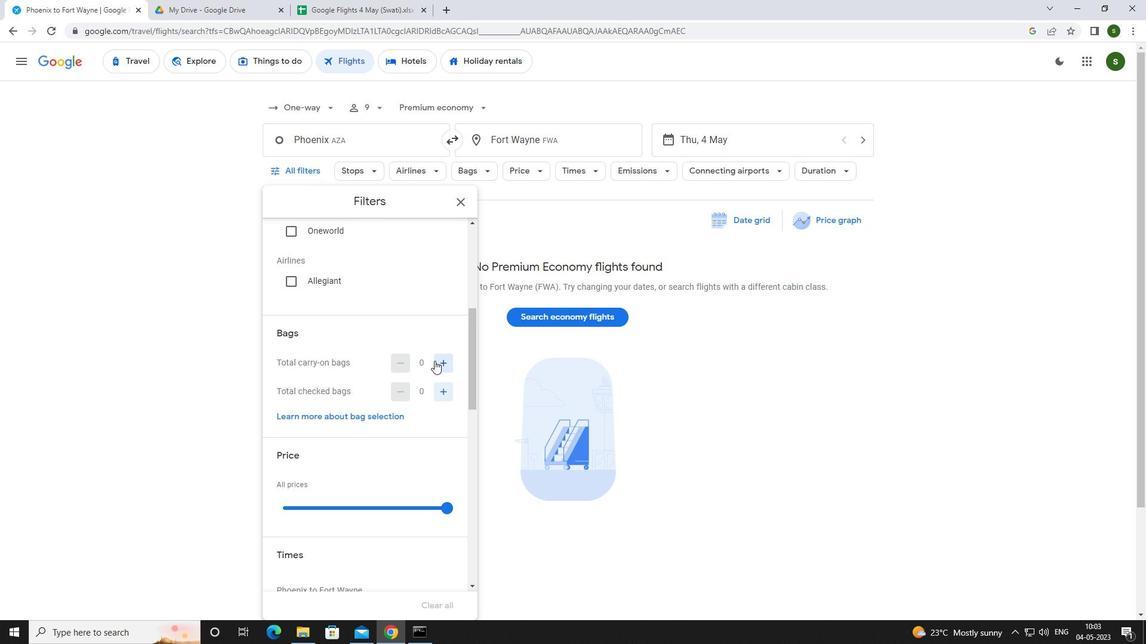 
Action: Mouse pressed left at (445, 355)
Screenshot: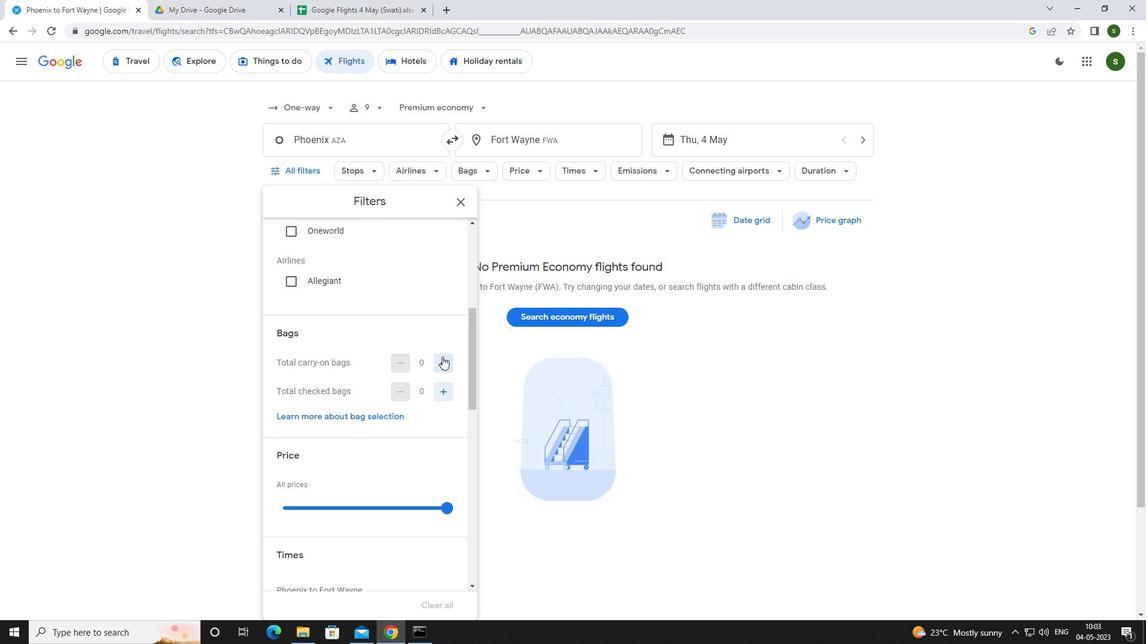 
Action: Mouse pressed left at (445, 355)
Screenshot: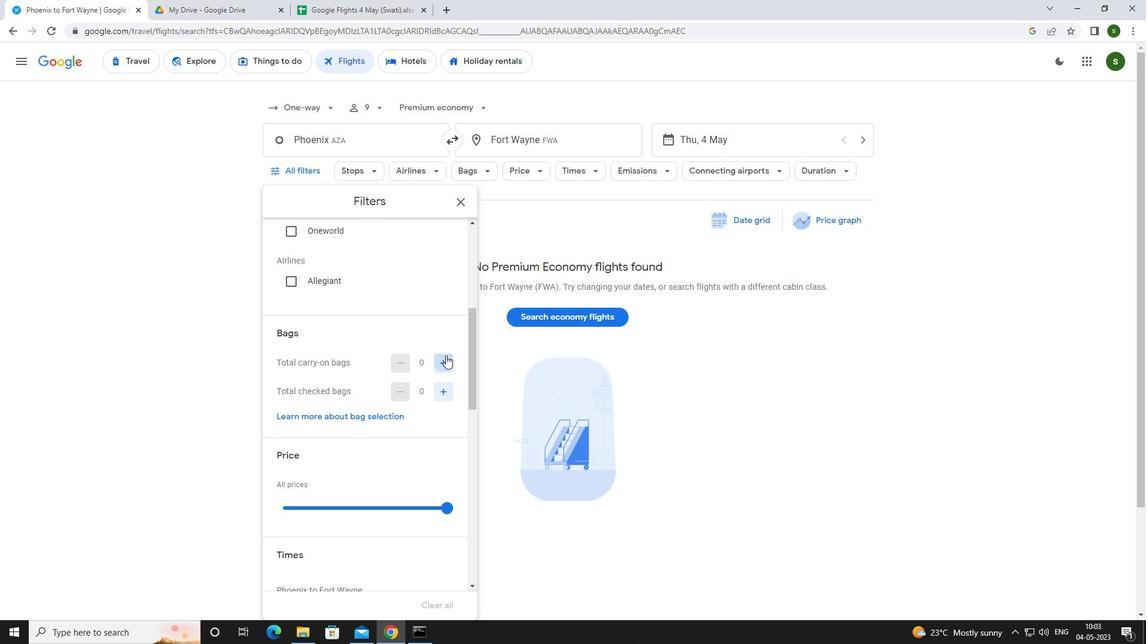 
Action: Mouse moved to (445, 355)
Screenshot: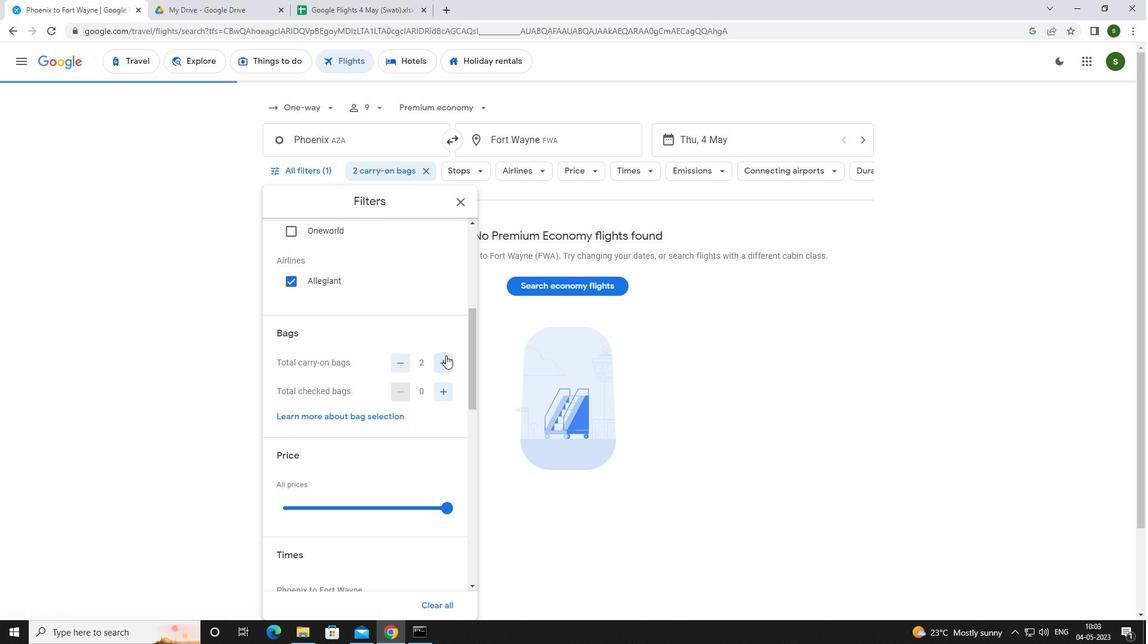 
Action: Mouse scrolled (445, 355) with delta (0, 0)
Screenshot: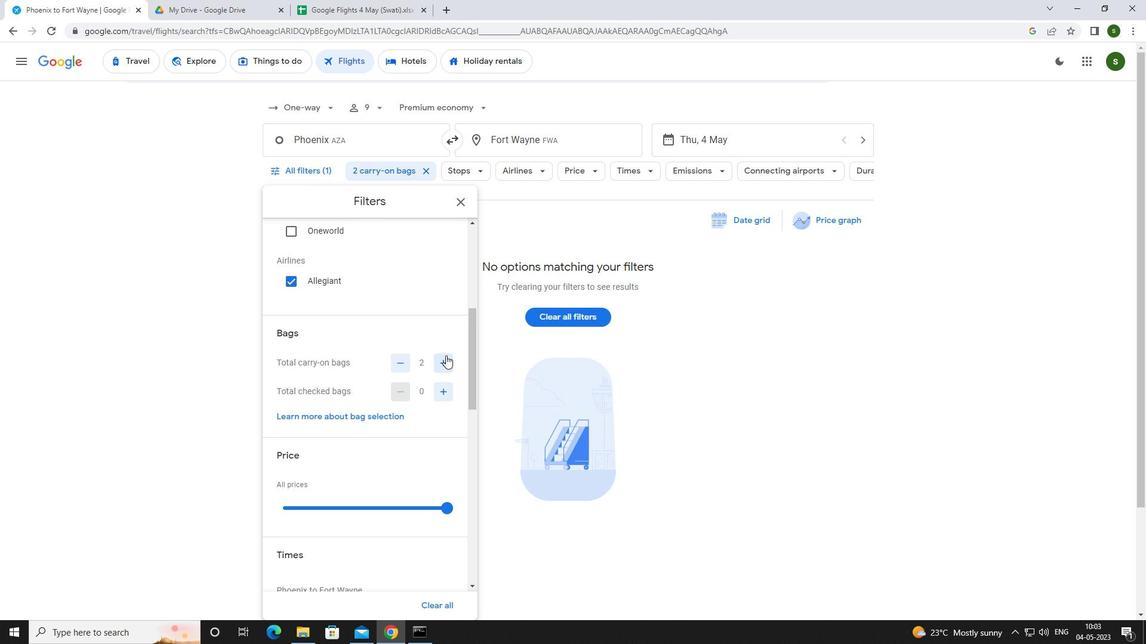 
Action: Mouse scrolled (445, 355) with delta (0, 0)
Screenshot: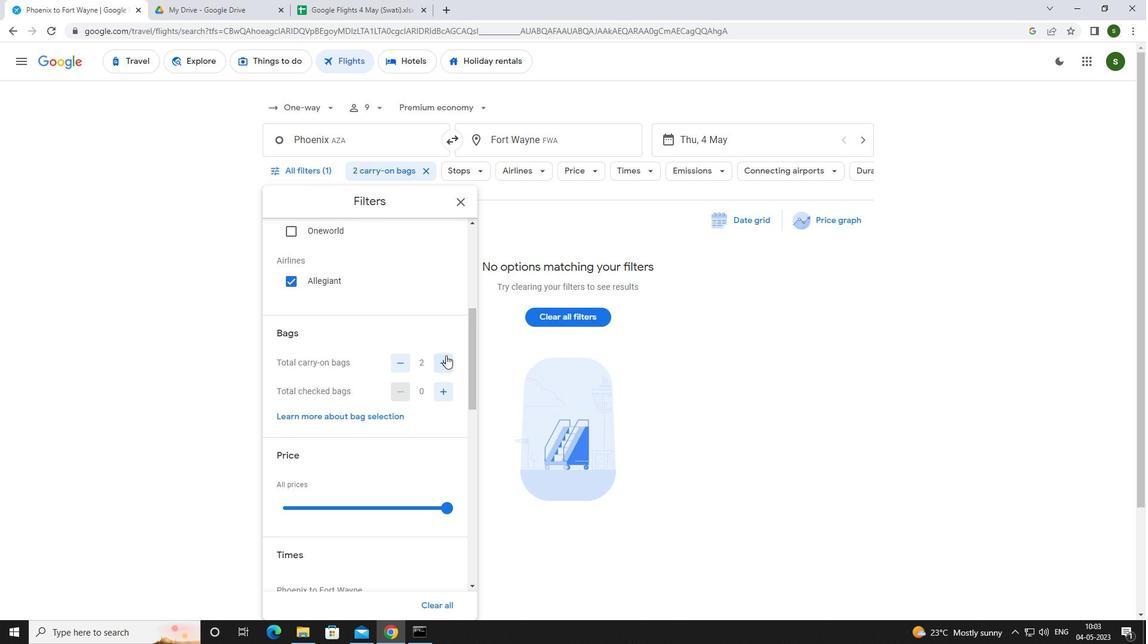 
Action: Mouse scrolled (445, 355) with delta (0, 0)
Screenshot: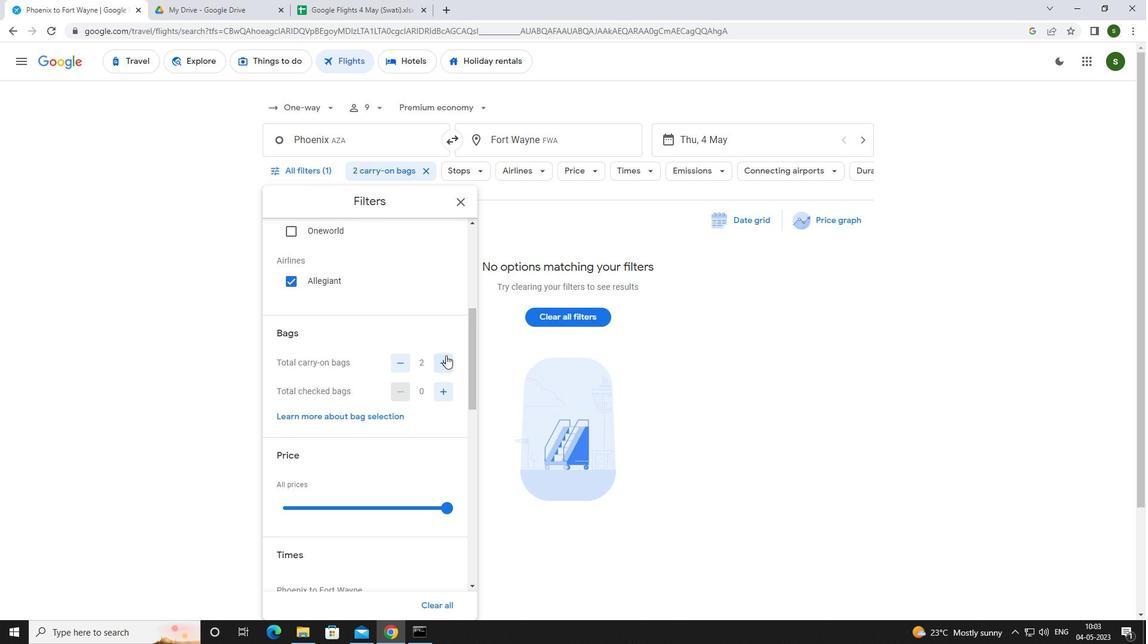 
Action: Mouse moved to (444, 328)
Screenshot: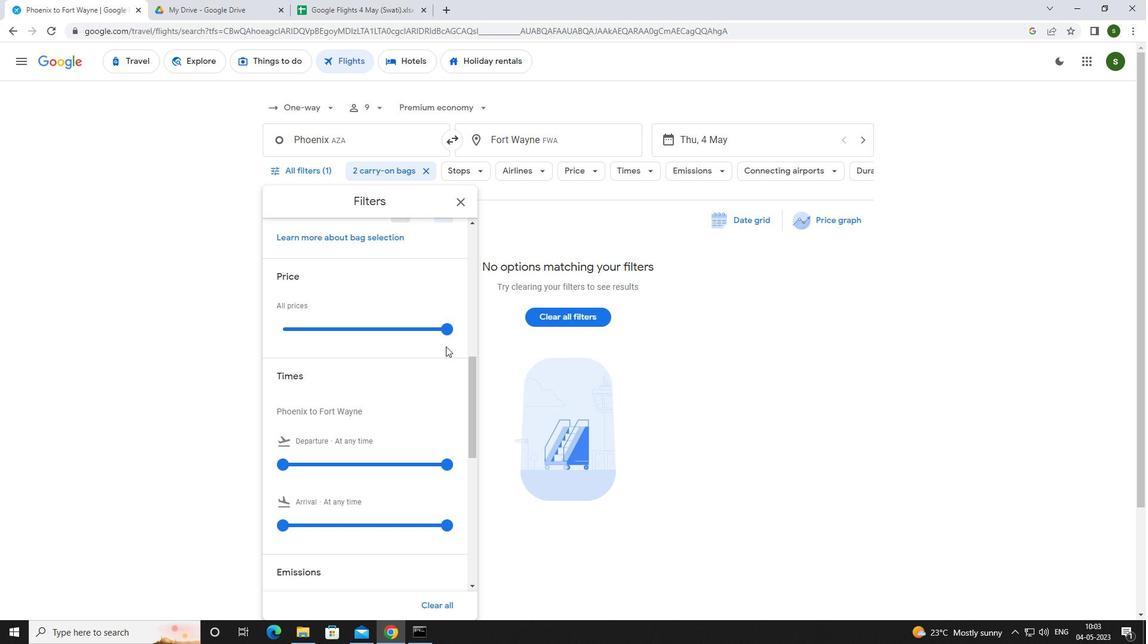 
Action: Mouse pressed left at (444, 328)
Screenshot: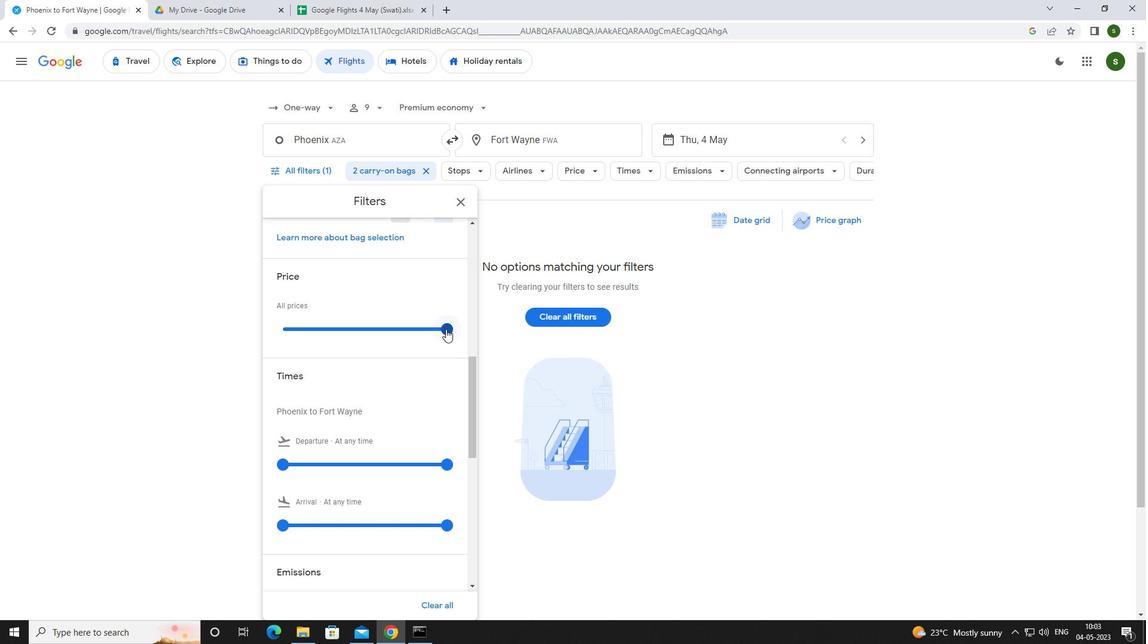 
Action: Mouse scrolled (444, 327) with delta (0, 0)
Screenshot: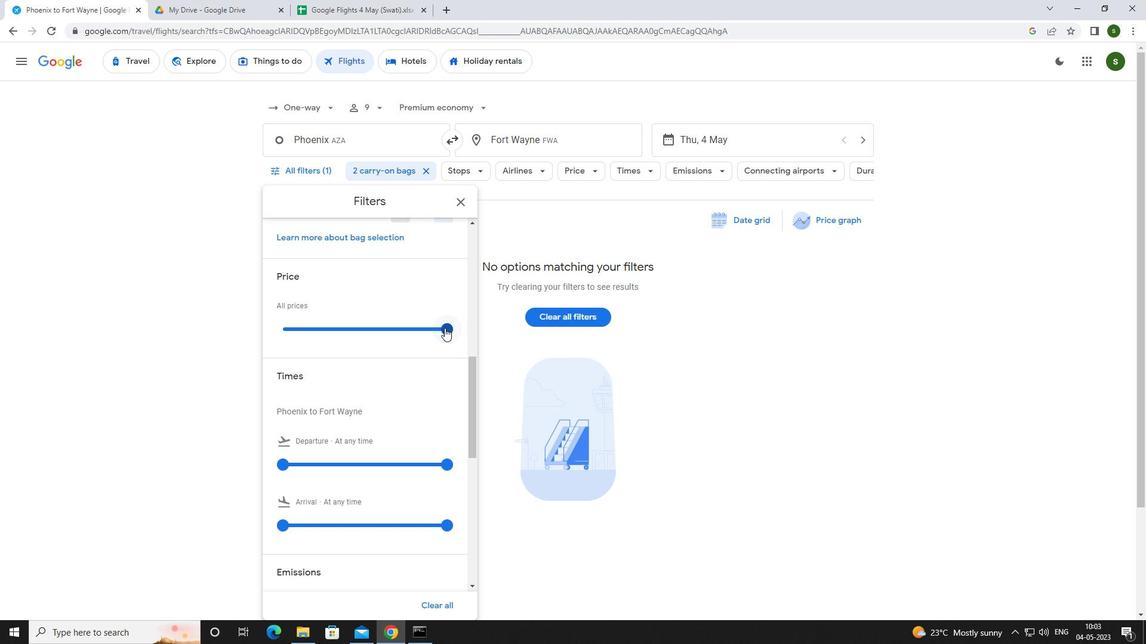
Action: Mouse moved to (285, 401)
Screenshot: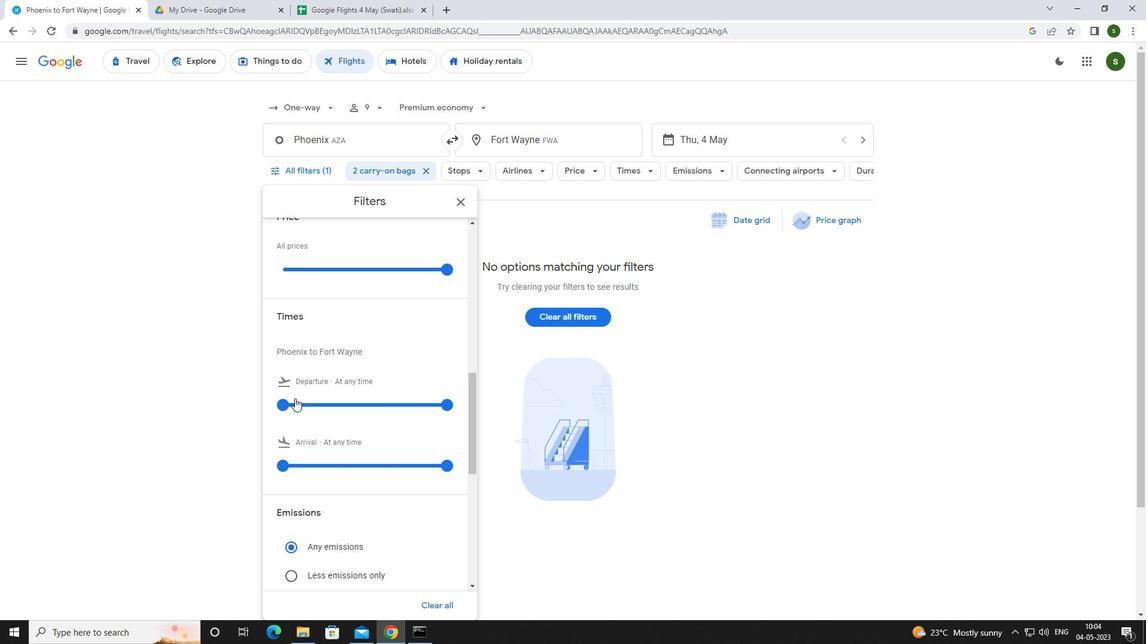 
Action: Mouse pressed left at (285, 401)
Screenshot: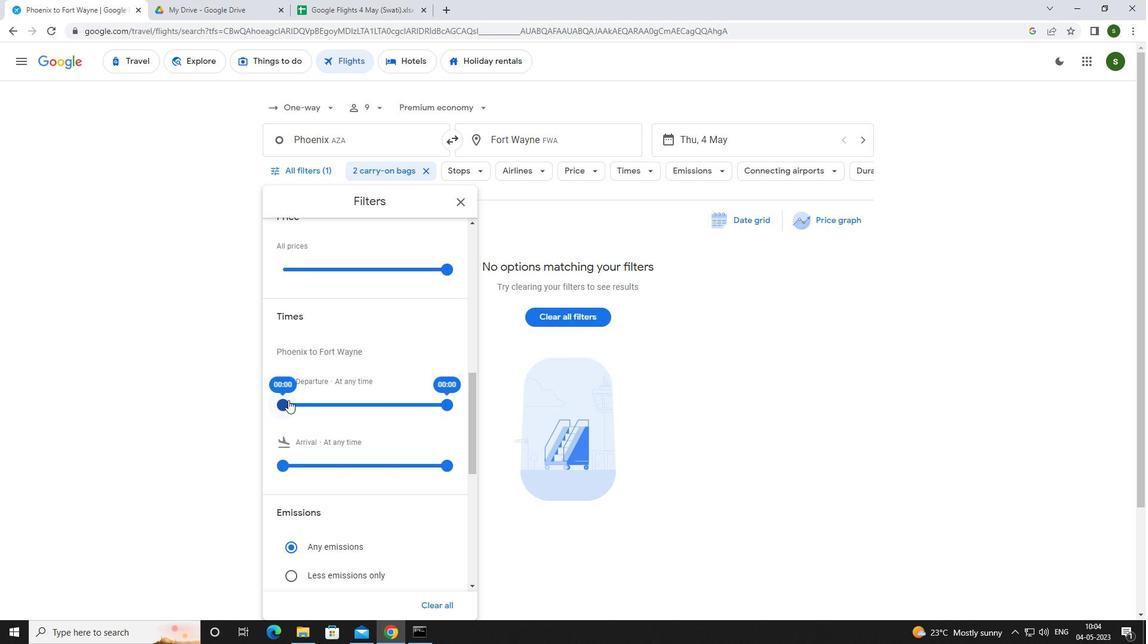 
Action: Mouse moved to (691, 340)
Screenshot: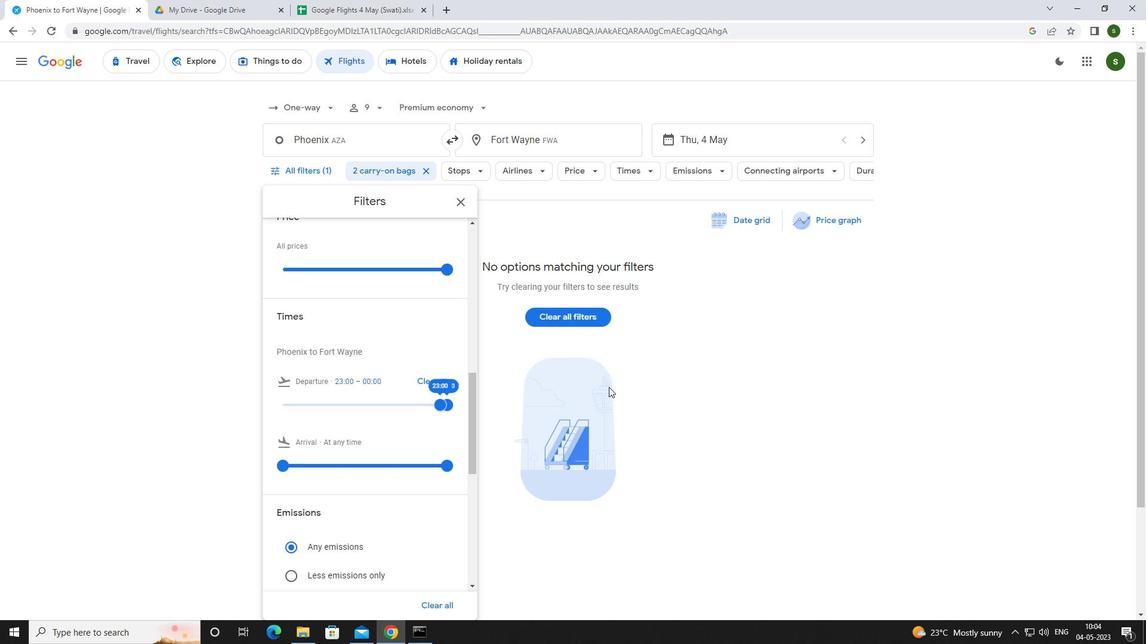 
Action: Mouse pressed left at (691, 340)
Screenshot: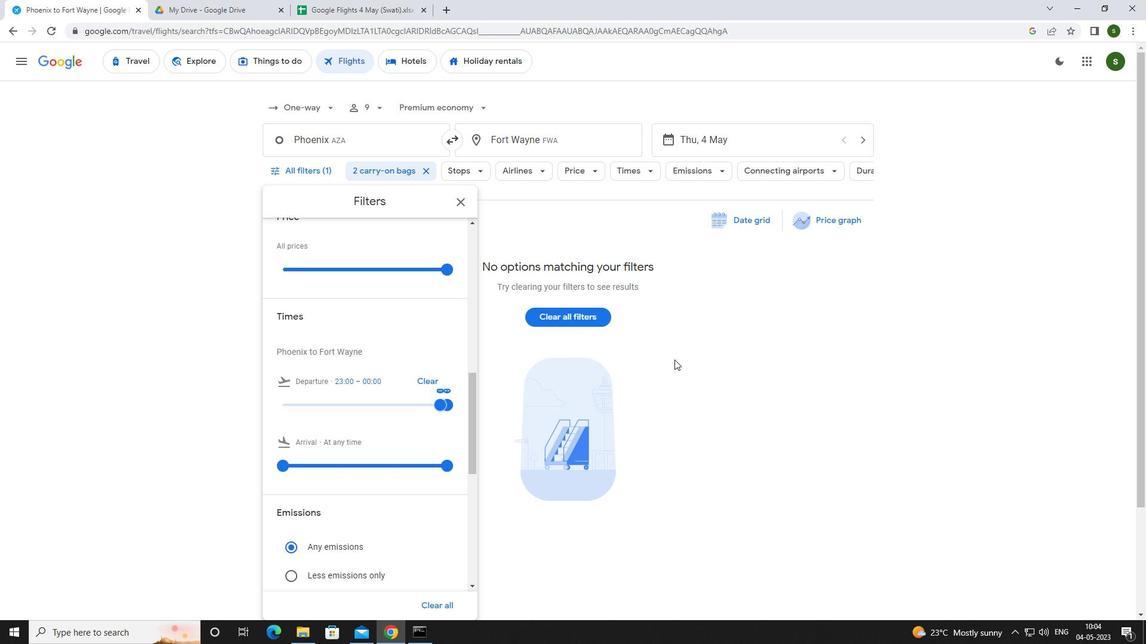 
Action: Mouse moved to (691, 336)
Screenshot: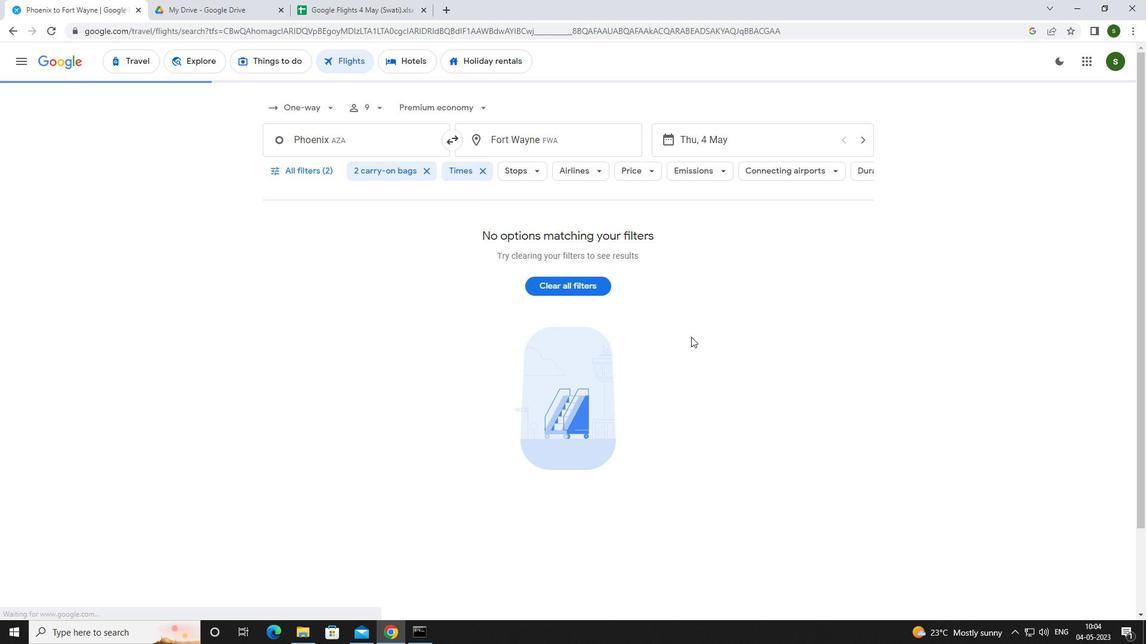 
